 Task: Search one way flight ticket for 5 adults, 2 children, 1 infant in seat and 2 infants on lap in economy from Riverton: Central Wyoming Regional Airport (was Riverton Regional) to Raleigh: Raleigh-durham International Airport on 8-5-2023. Choice of flights is Sun country airlines. Number of bags: 2 carry on bags. Price is upto 92000. Outbound departure time preference is 19:00.
Action: Mouse moved to (308, 264)
Screenshot: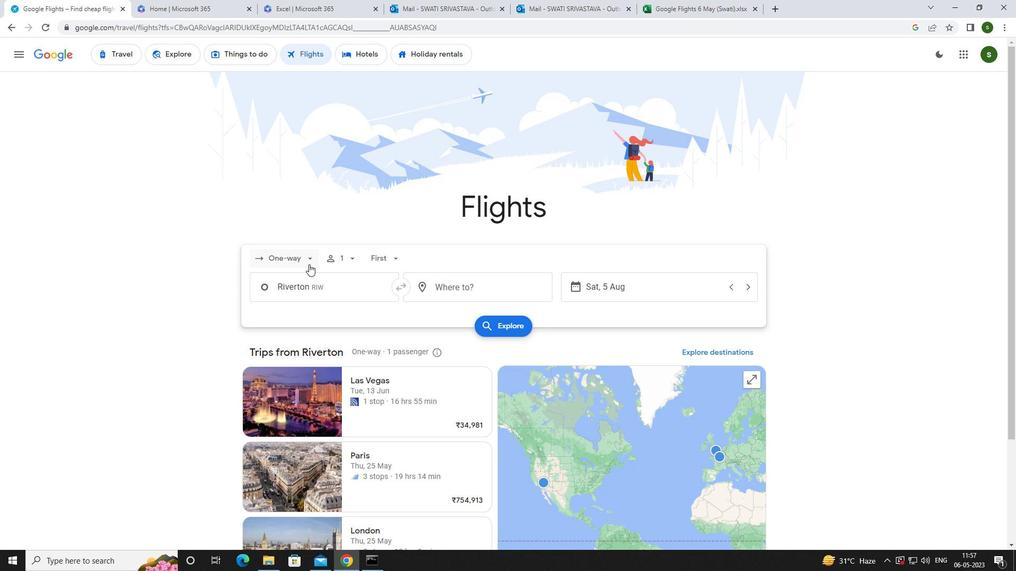 
Action: Mouse pressed left at (308, 264)
Screenshot: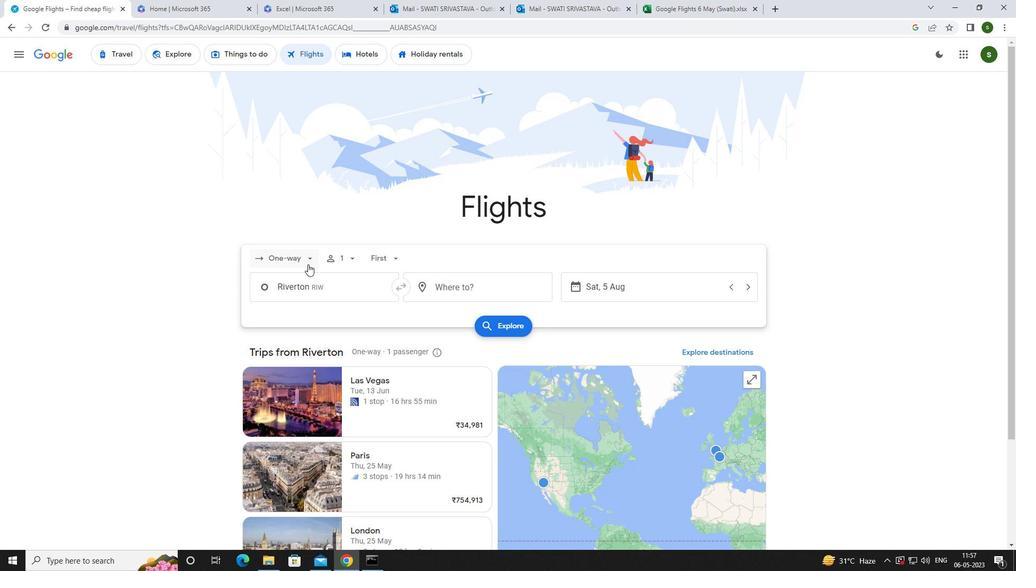 
Action: Mouse moved to (306, 303)
Screenshot: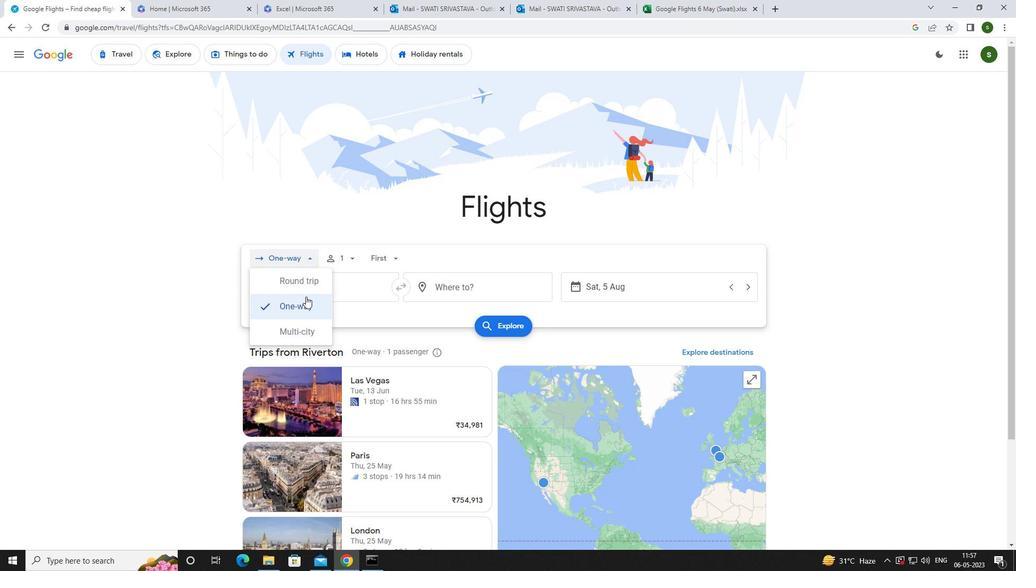 
Action: Mouse pressed left at (306, 303)
Screenshot: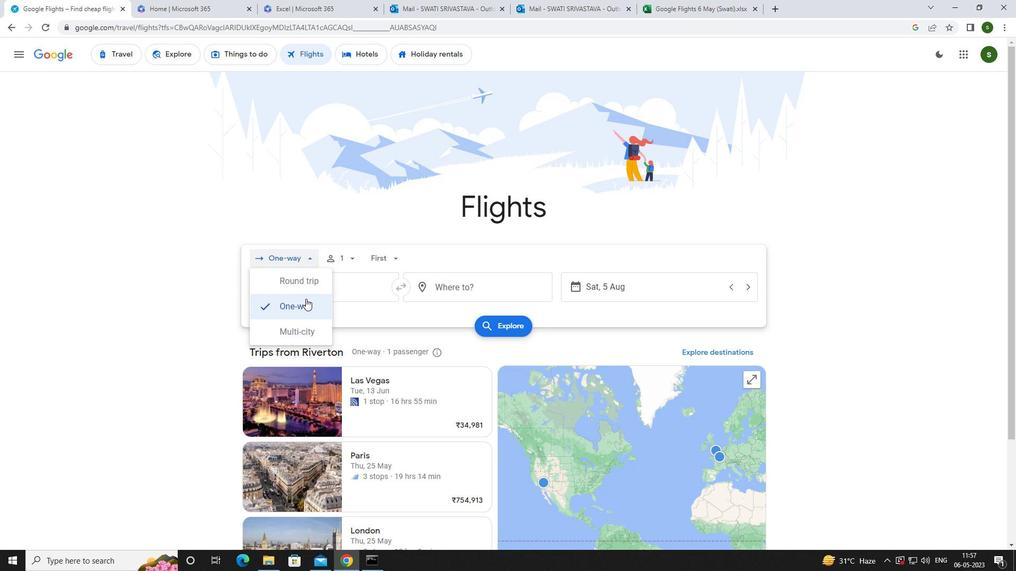 
Action: Mouse moved to (347, 265)
Screenshot: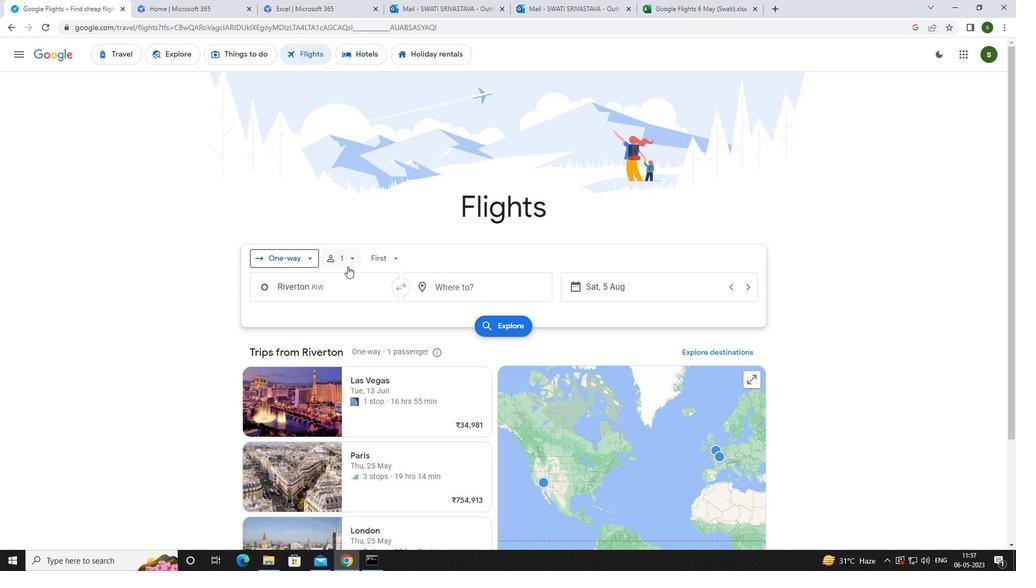 
Action: Mouse pressed left at (347, 265)
Screenshot: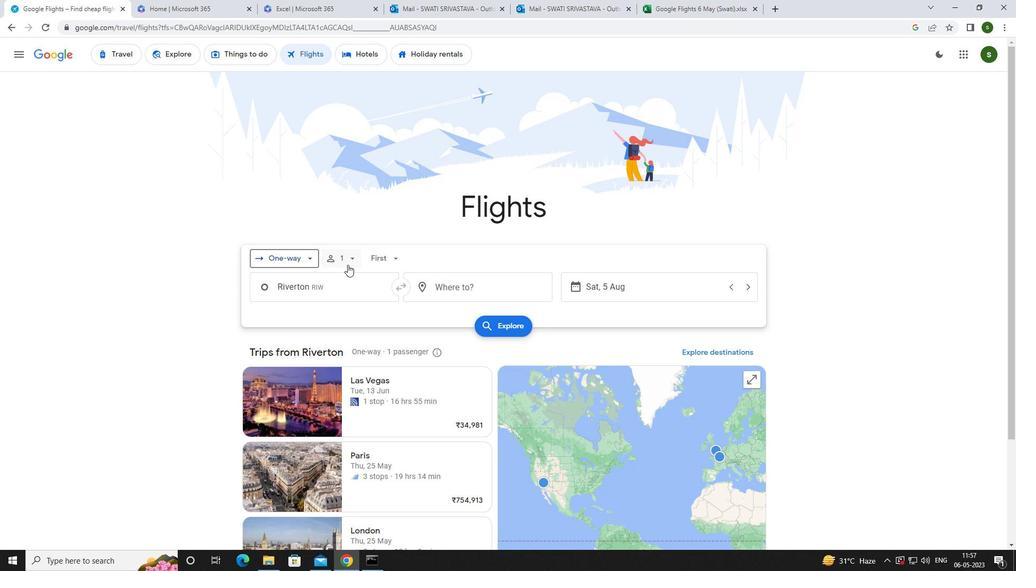 
Action: Mouse moved to (436, 286)
Screenshot: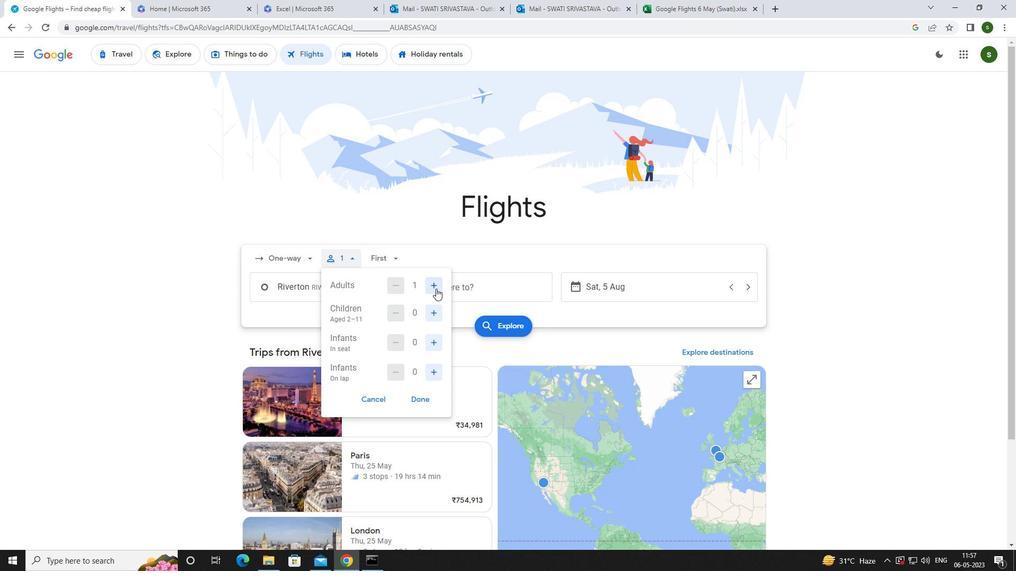 
Action: Mouse pressed left at (436, 286)
Screenshot: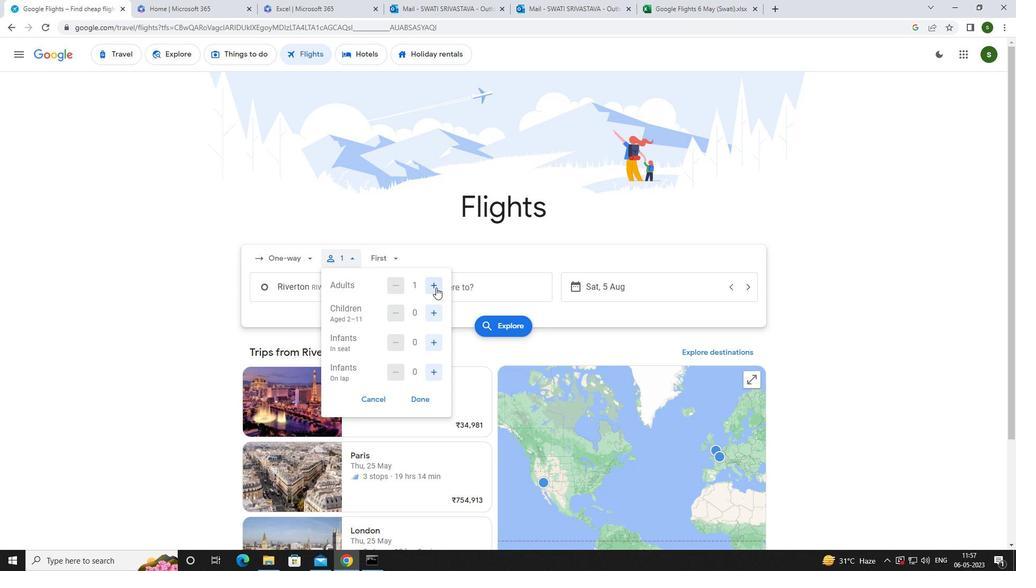
Action: Mouse pressed left at (436, 286)
Screenshot: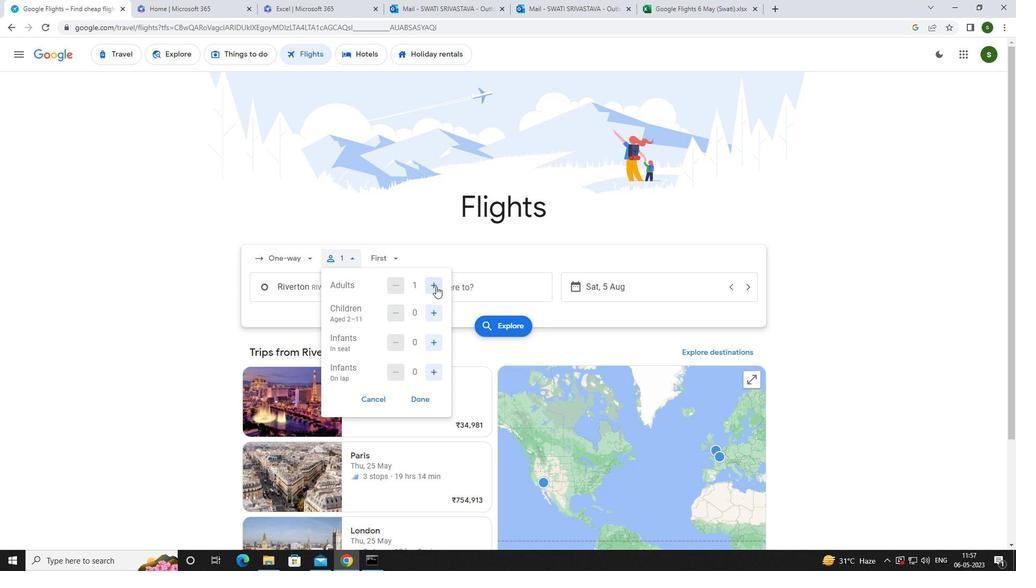
Action: Mouse pressed left at (436, 286)
Screenshot: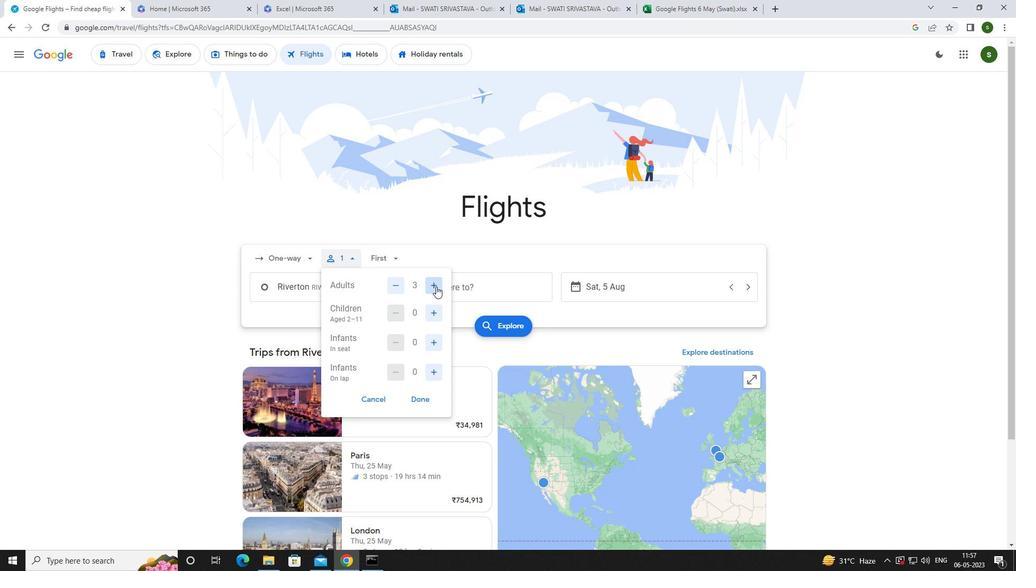 
Action: Mouse pressed left at (436, 286)
Screenshot: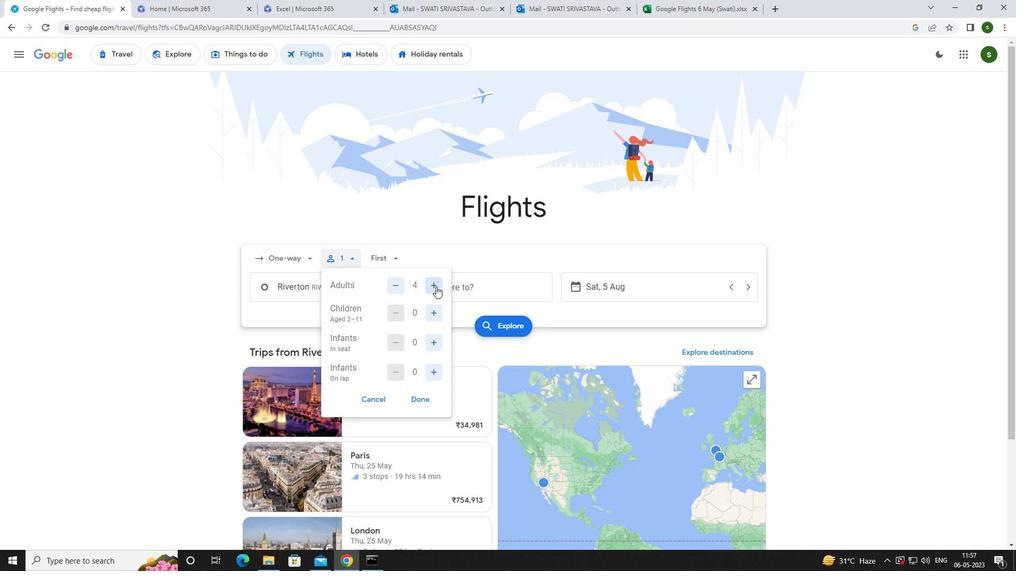 
Action: Mouse moved to (436, 309)
Screenshot: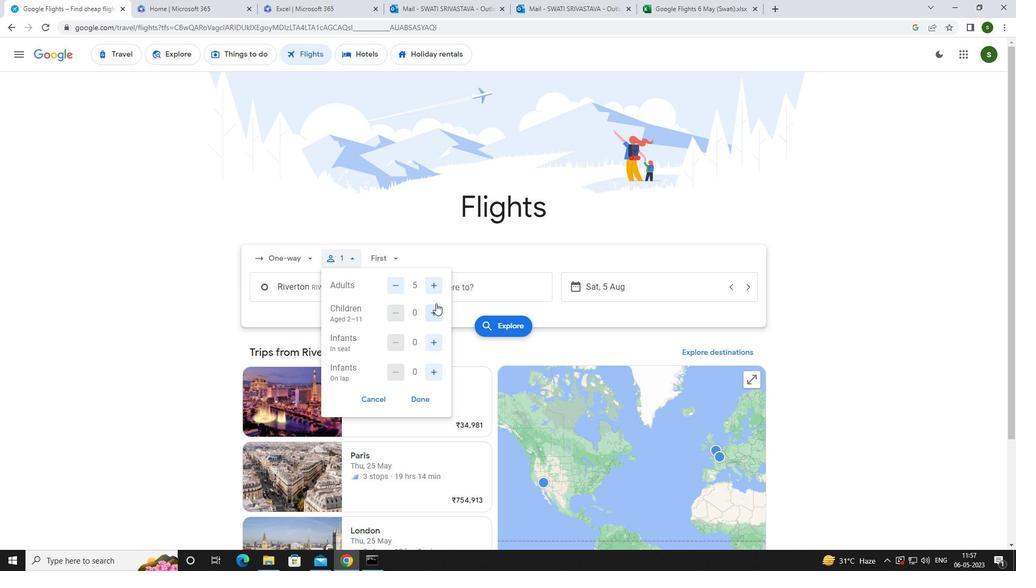 
Action: Mouse pressed left at (436, 309)
Screenshot: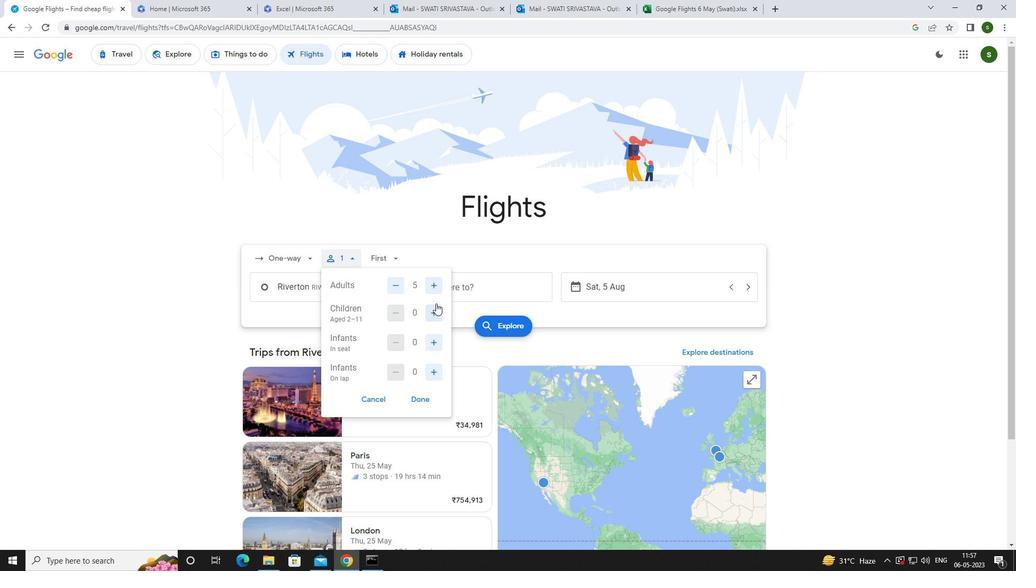
Action: Mouse pressed left at (436, 309)
Screenshot: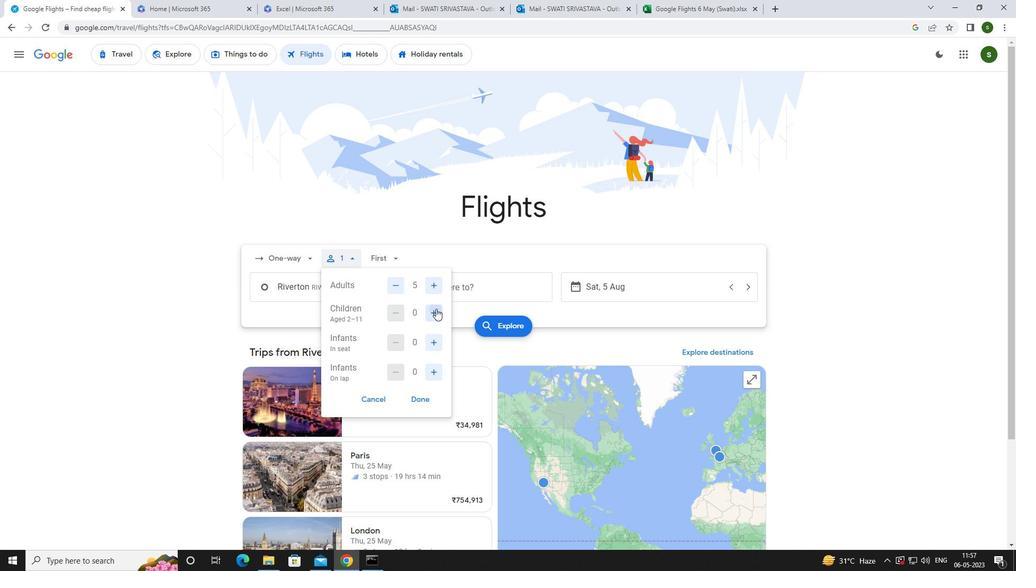 
Action: Mouse moved to (436, 341)
Screenshot: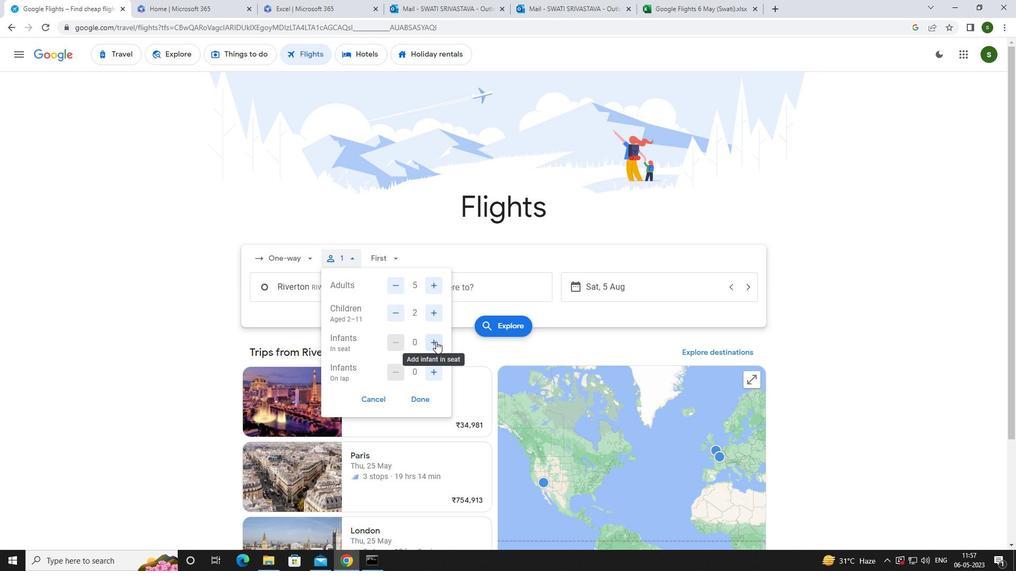 
Action: Mouse pressed left at (436, 341)
Screenshot: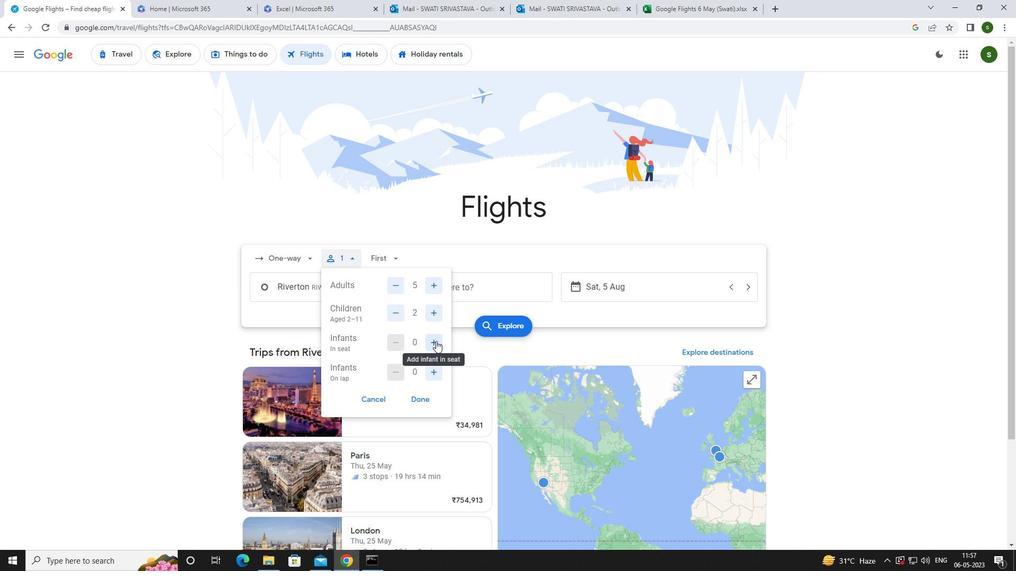 
Action: Mouse moved to (437, 368)
Screenshot: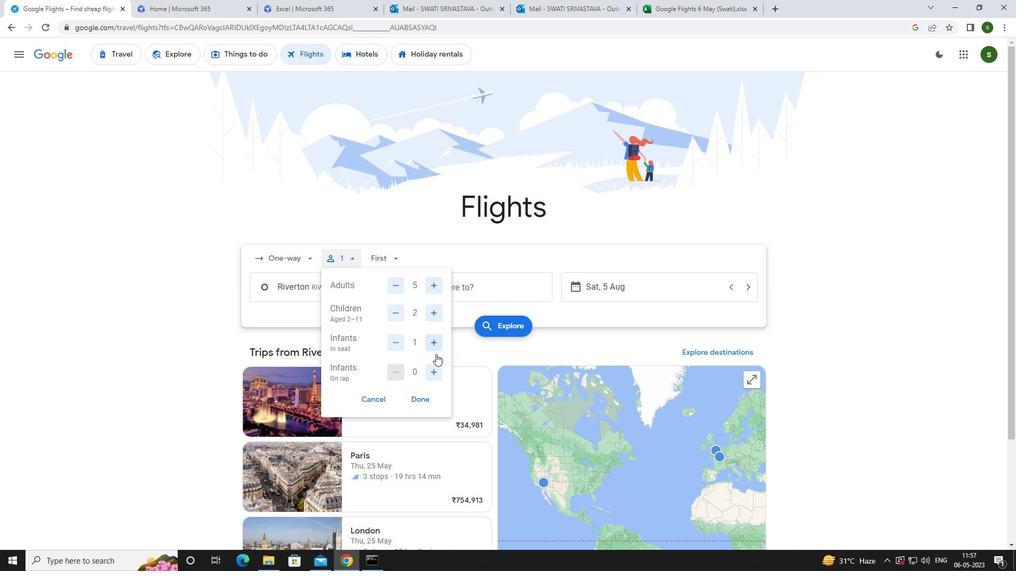 
Action: Mouse pressed left at (437, 368)
Screenshot: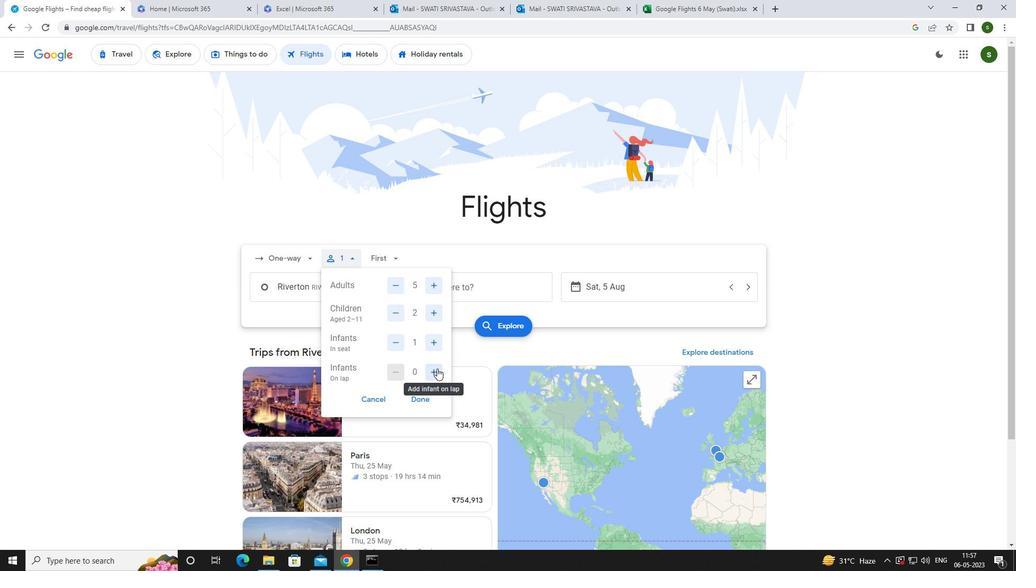 
Action: Mouse pressed left at (437, 368)
Screenshot: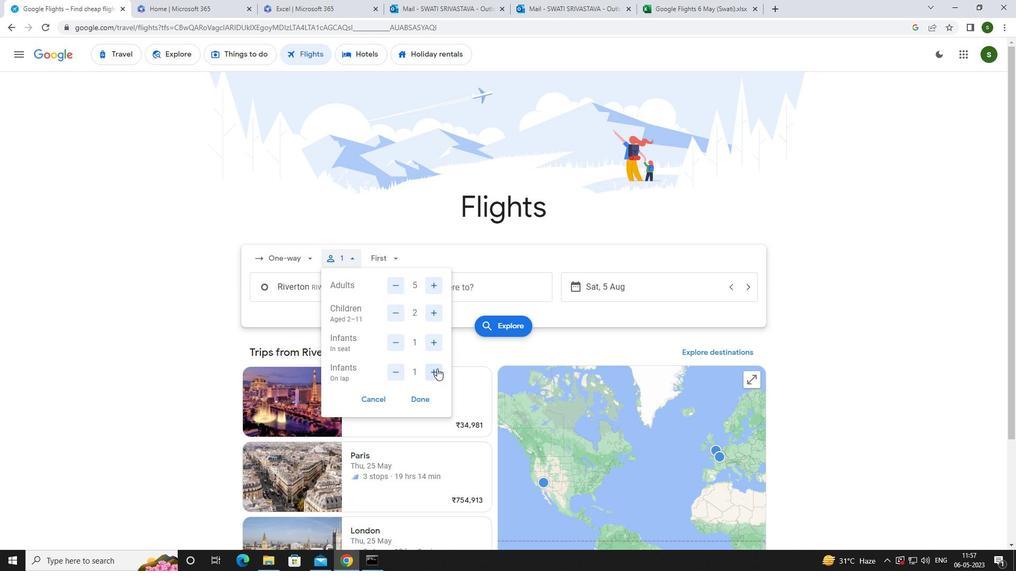 
Action: Mouse moved to (394, 369)
Screenshot: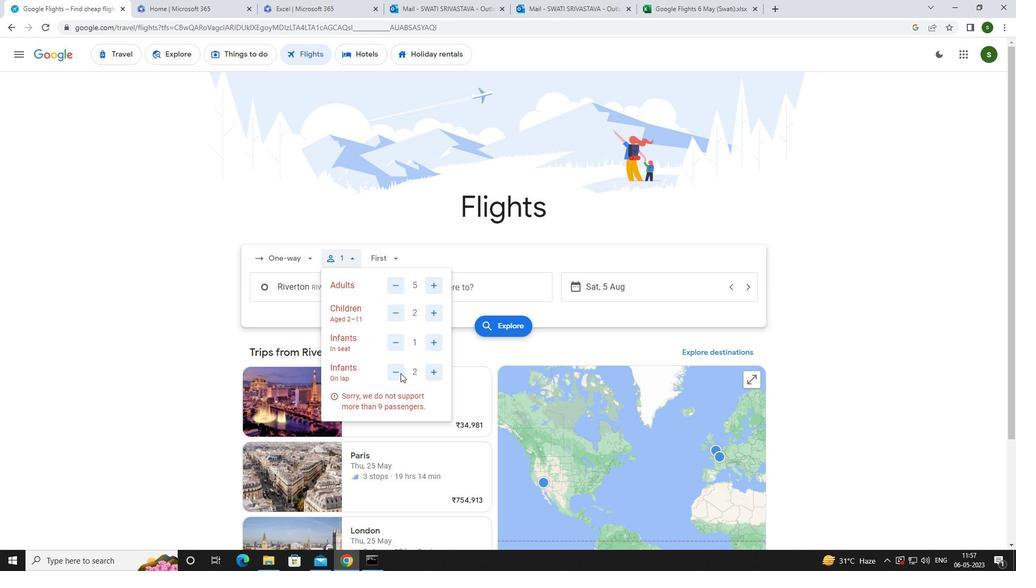 
Action: Mouse pressed left at (394, 369)
Screenshot: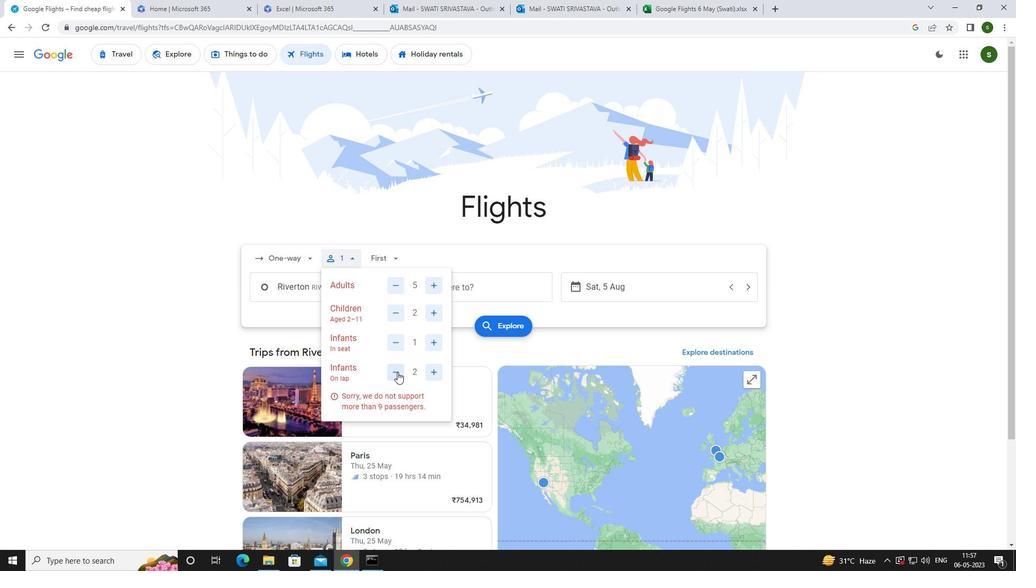 
Action: Mouse moved to (399, 256)
Screenshot: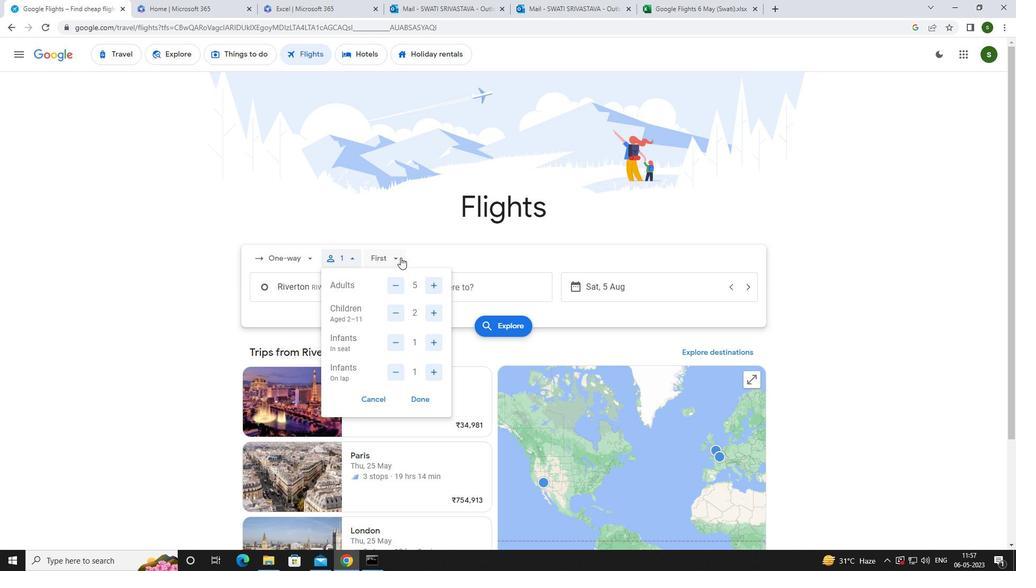 
Action: Mouse pressed left at (399, 256)
Screenshot: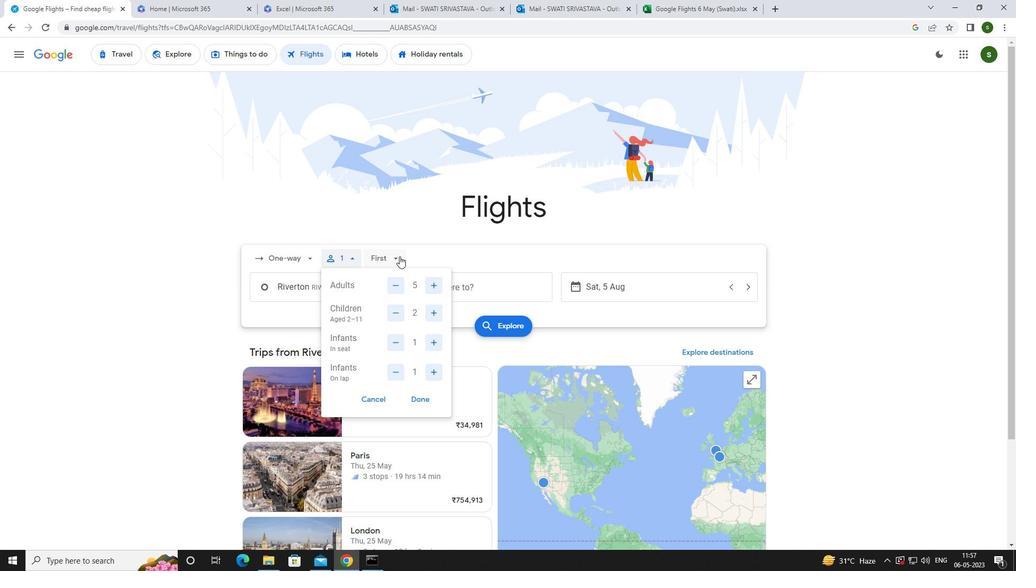 
Action: Mouse moved to (421, 280)
Screenshot: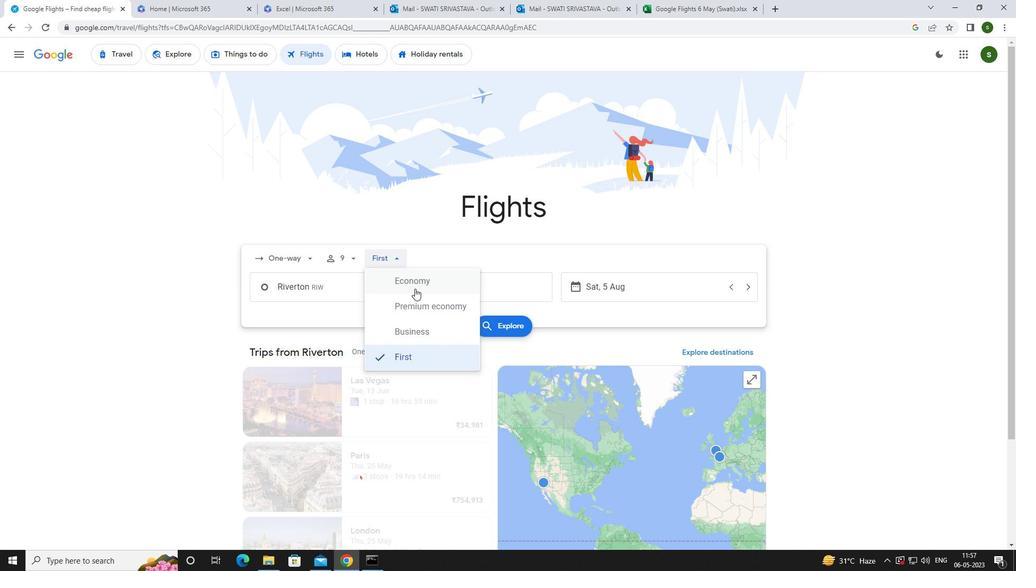 
Action: Mouse pressed left at (421, 280)
Screenshot: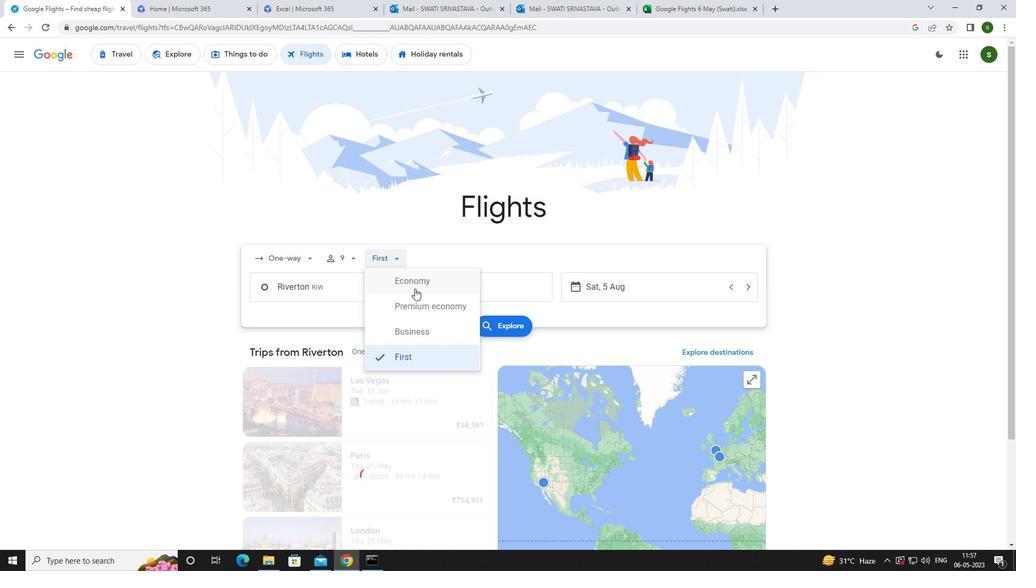 
Action: Mouse moved to (373, 287)
Screenshot: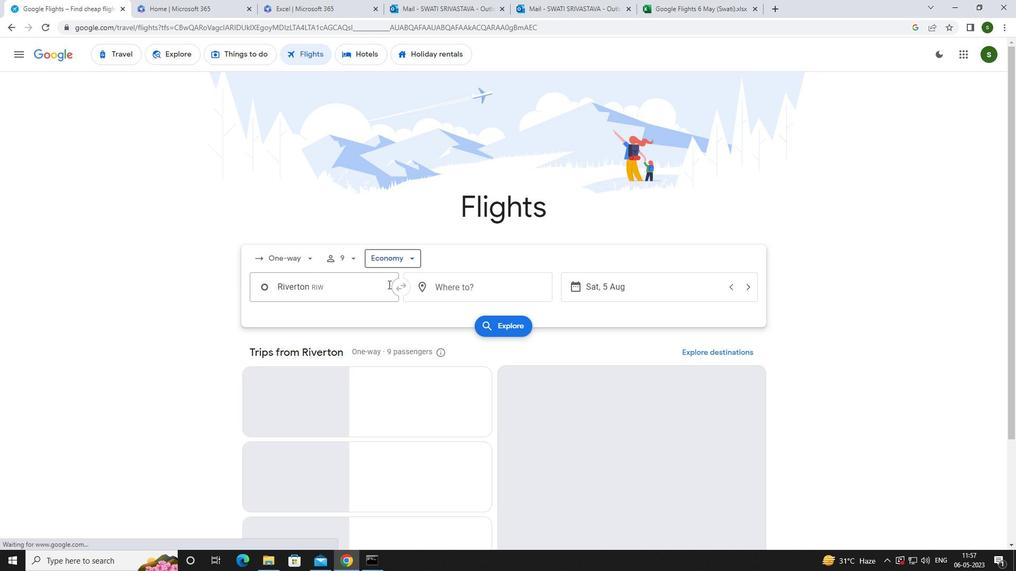 
Action: Mouse pressed left at (373, 287)
Screenshot: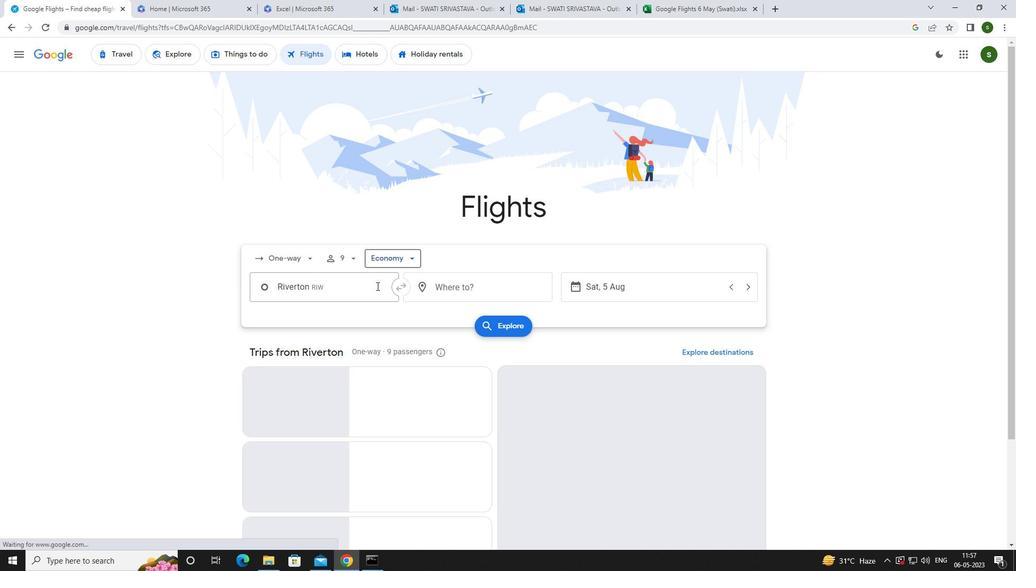 
Action: Key pressed <Key.caps_lock>r<Key.caps_lock>iverto
Screenshot: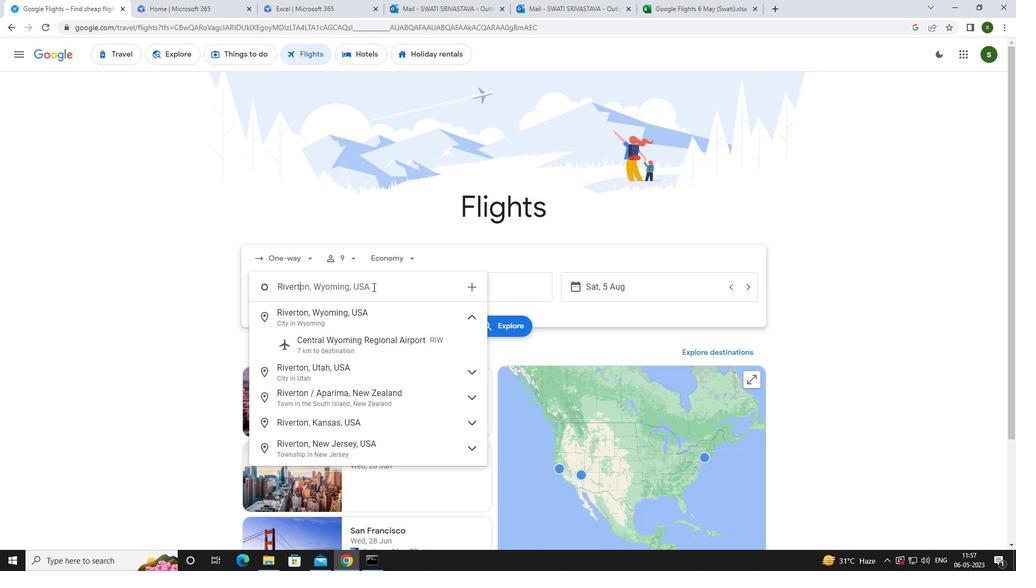 
Action: Mouse moved to (369, 351)
Screenshot: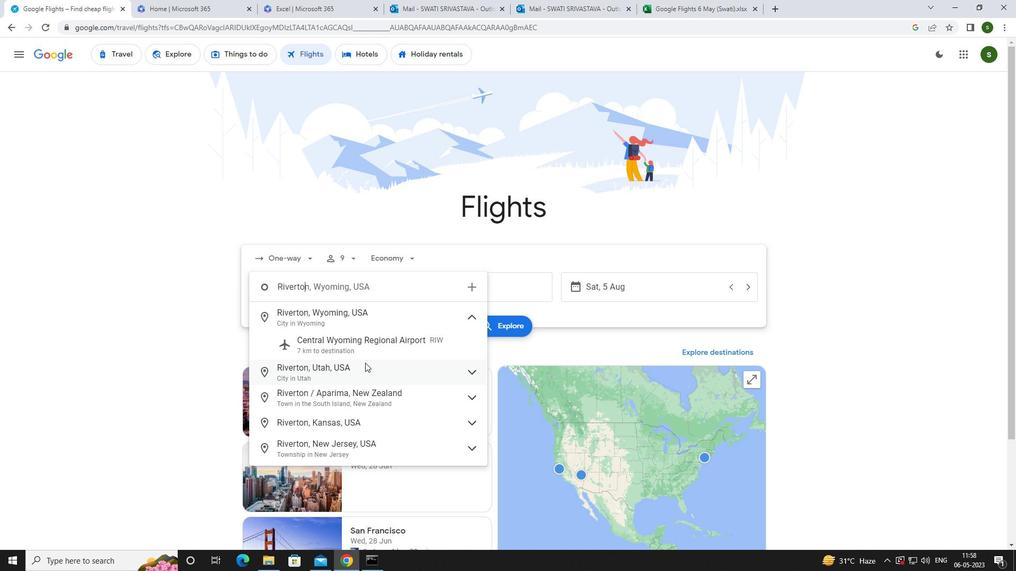 
Action: Mouse pressed left at (369, 351)
Screenshot: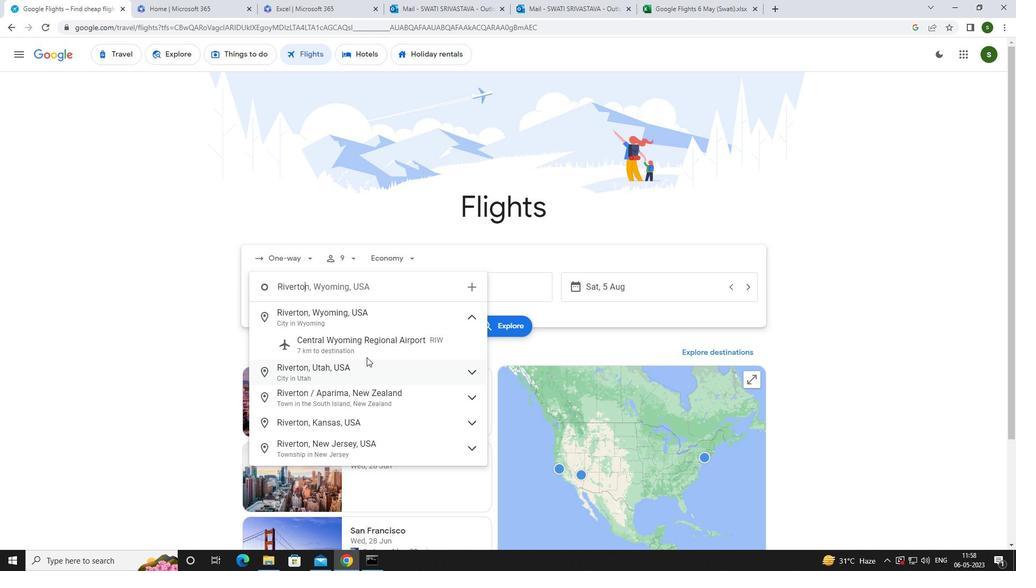 
Action: Mouse moved to (494, 288)
Screenshot: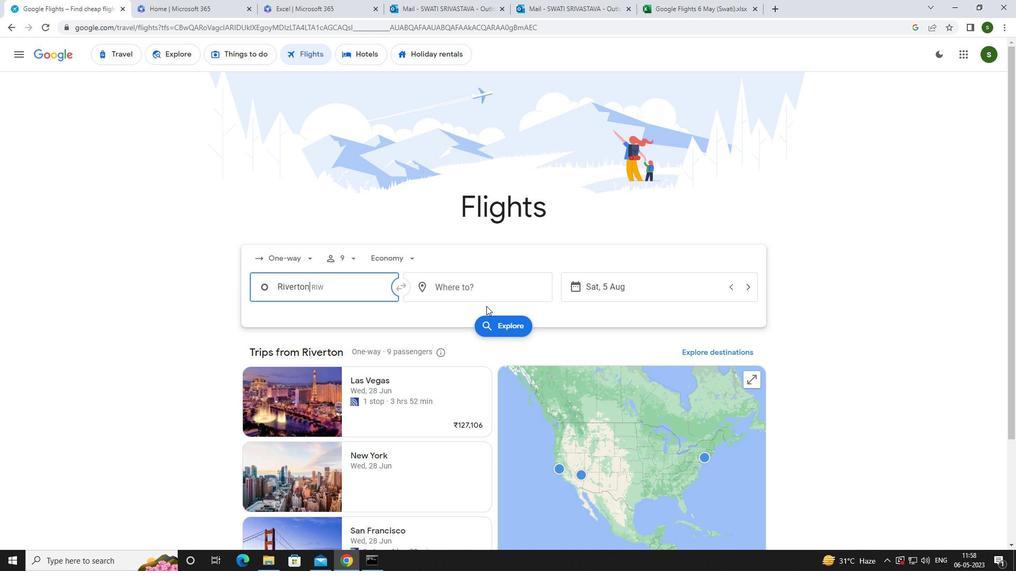 
Action: Mouse pressed left at (494, 288)
Screenshot: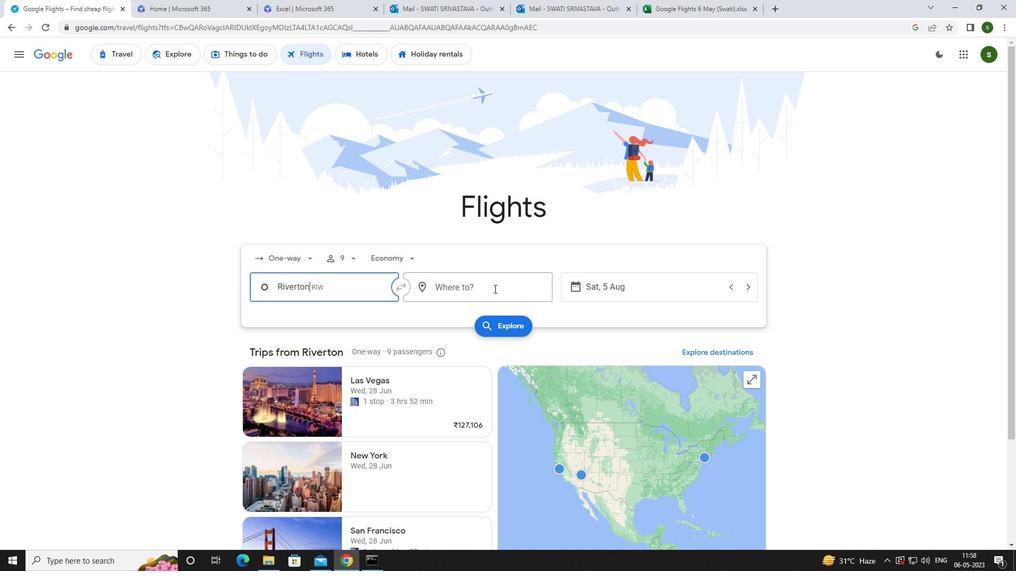 
Action: Key pressed <Key.caps_lock>raleig
Screenshot: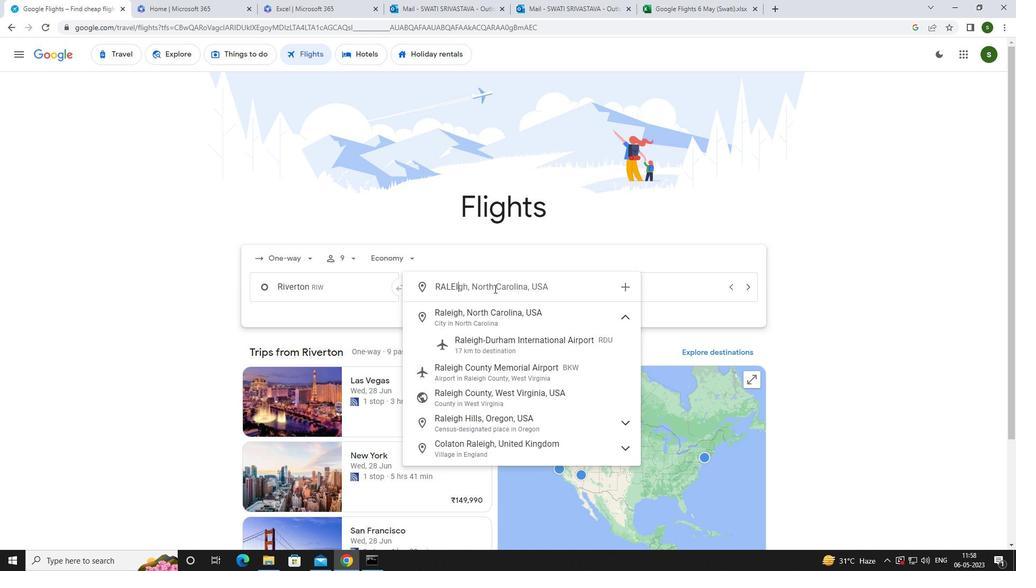 
Action: Mouse moved to (507, 343)
Screenshot: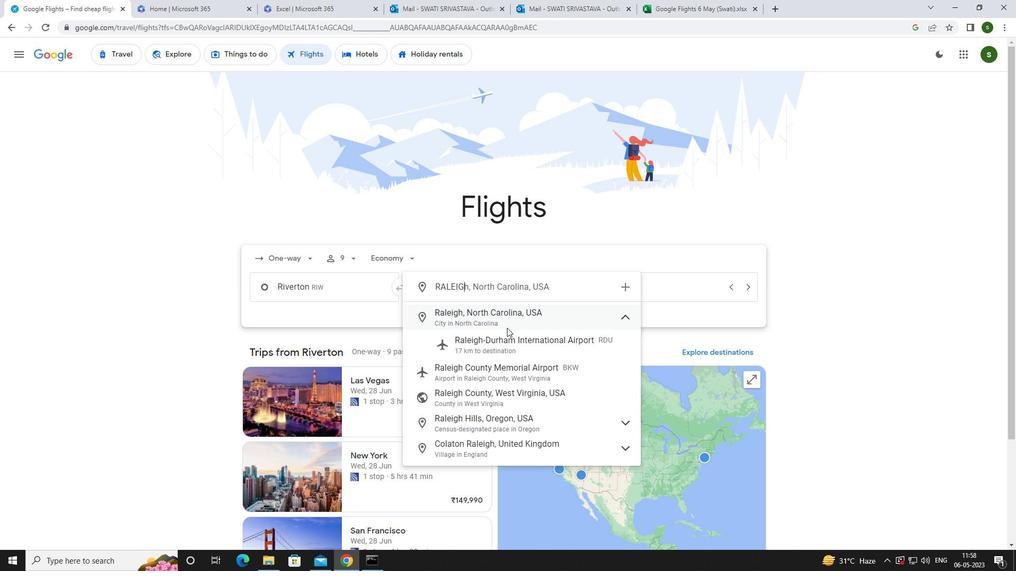 
Action: Mouse pressed left at (507, 343)
Screenshot: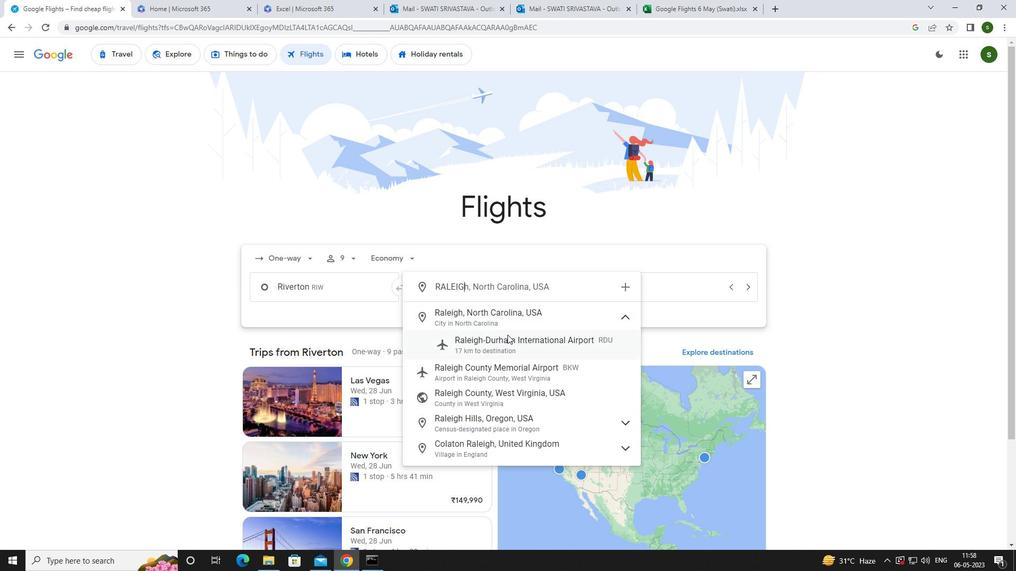 
Action: Mouse moved to (625, 290)
Screenshot: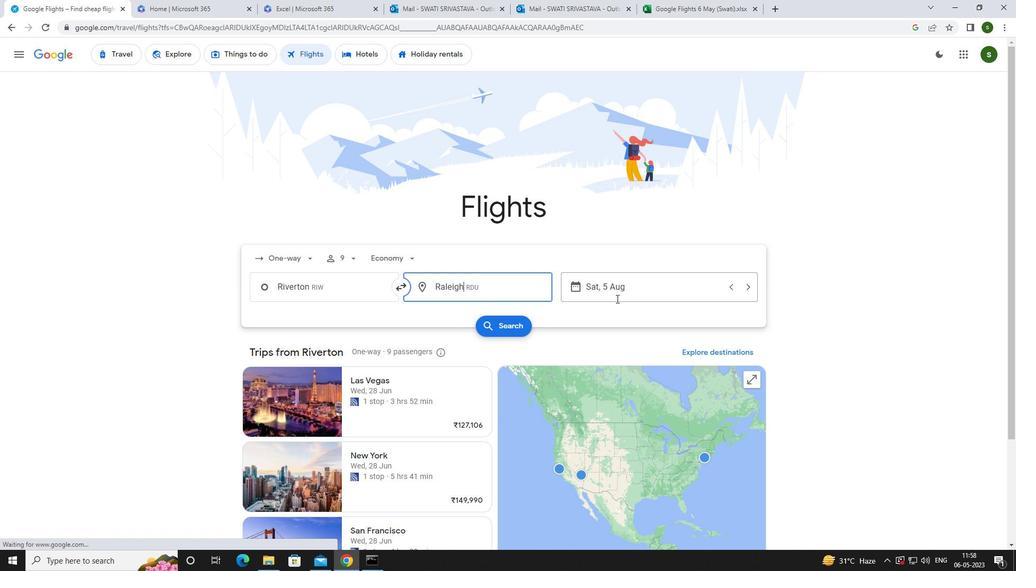 
Action: Mouse pressed left at (625, 290)
Screenshot: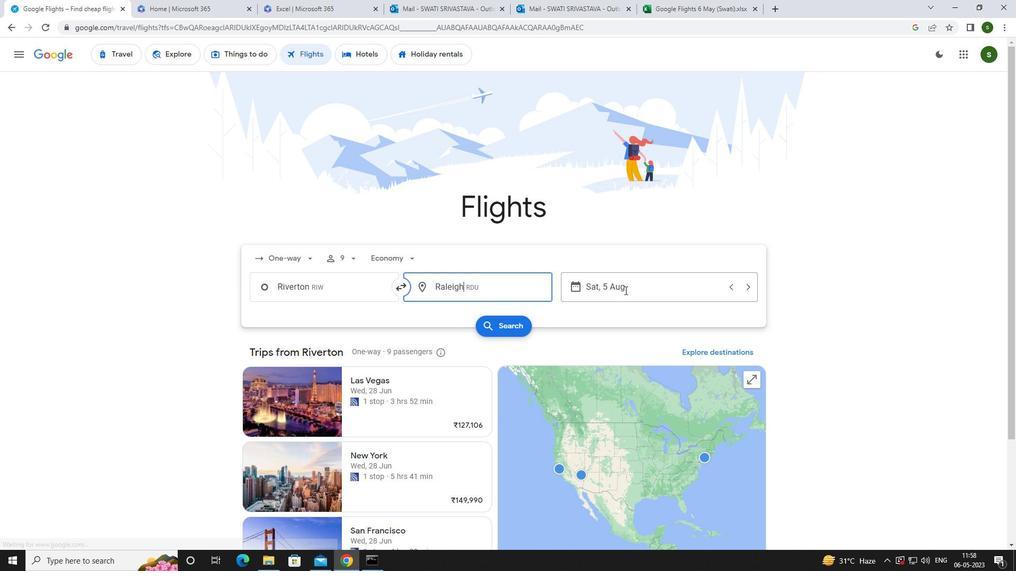 
Action: Mouse moved to (537, 359)
Screenshot: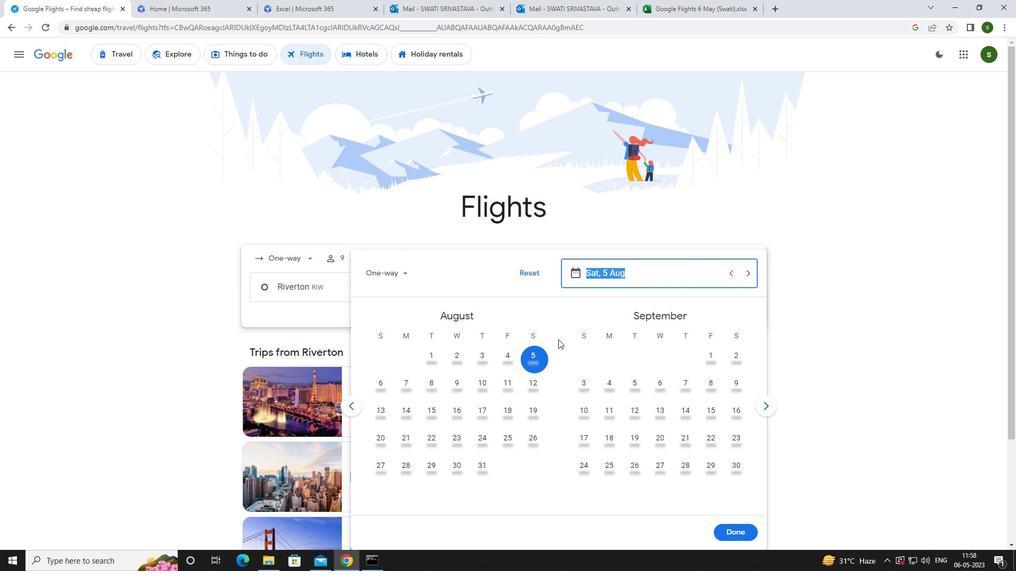 
Action: Mouse pressed left at (537, 359)
Screenshot: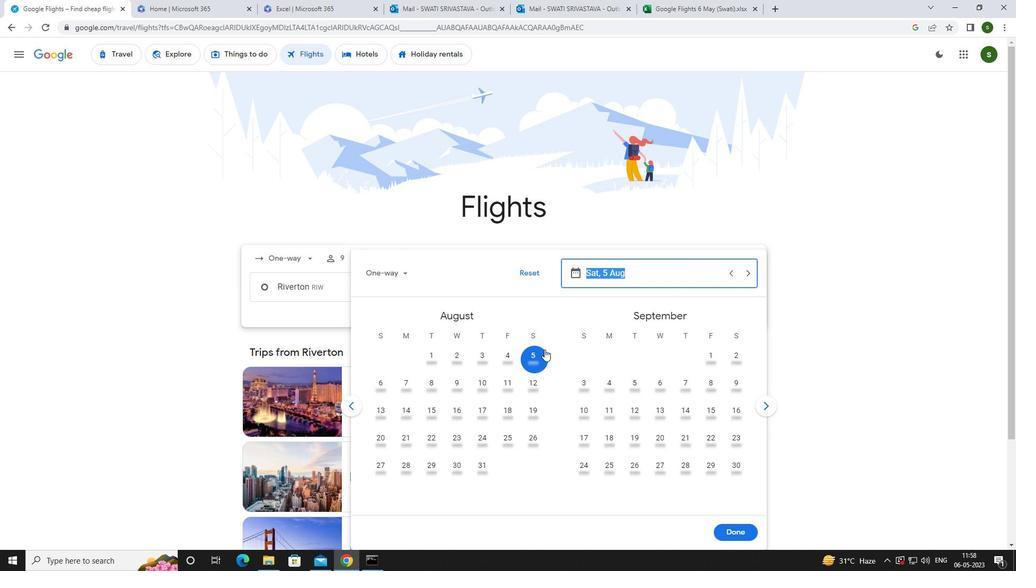 
Action: Mouse moved to (739, 531)
Screenshot: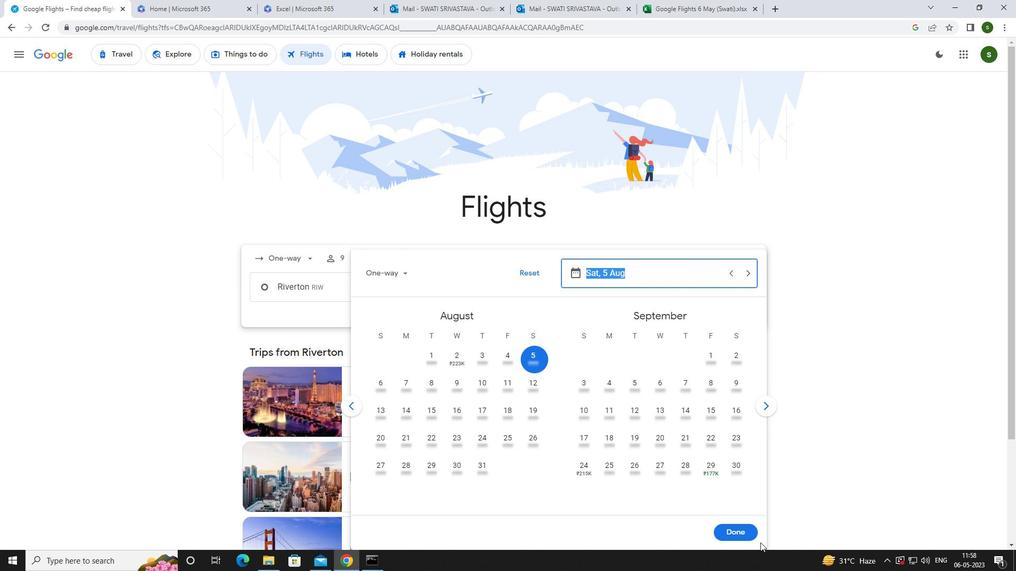 
Action: Mouse pressed left at (739, 531)
Screenshot: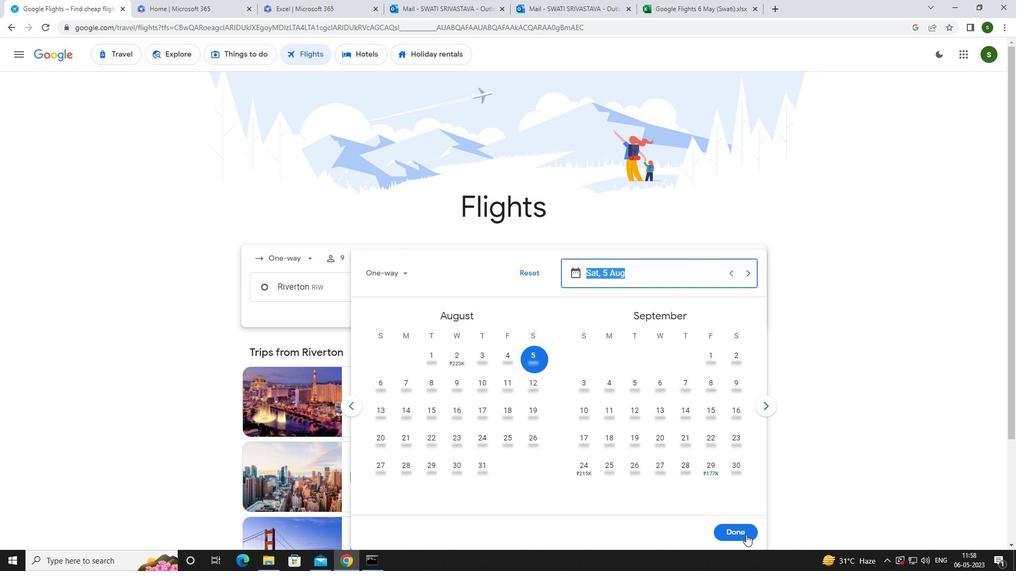 
Action: Mouse moved to (517, 327)
Screenshot: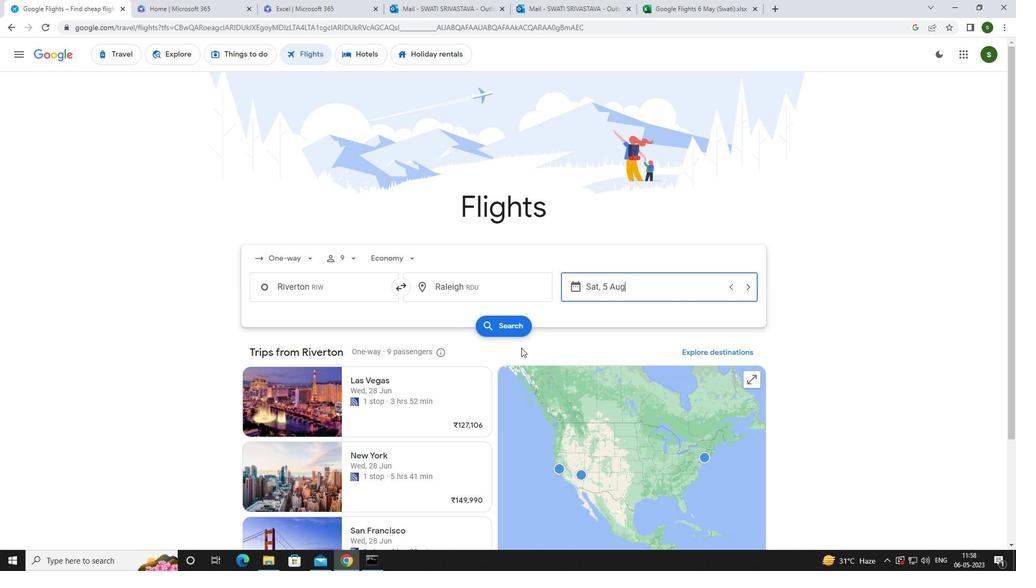 
Action: Mouse pressed left at (517, 327)
Screenshot: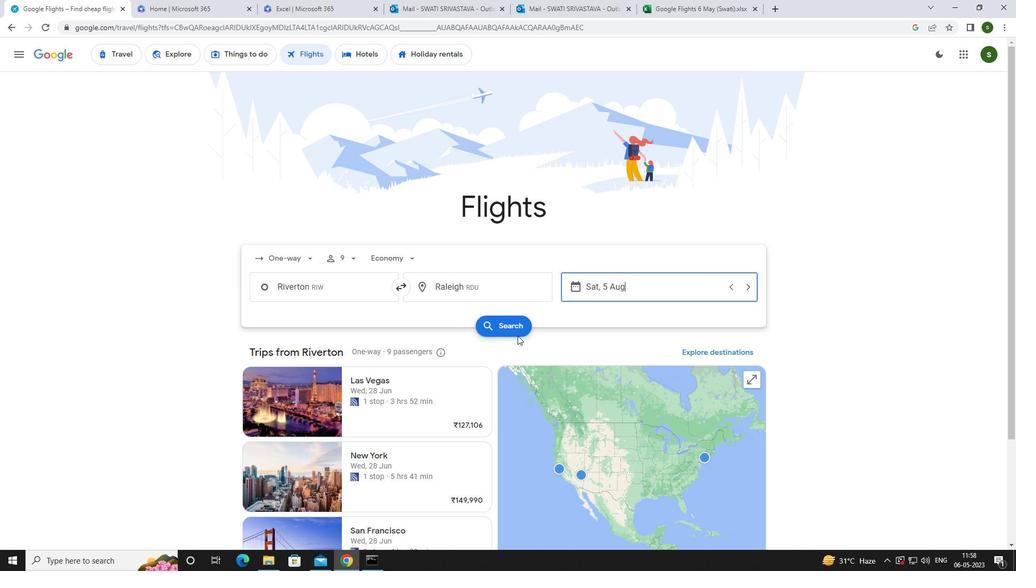 
Action: Mouse moved to (271, 155)
Screenshot: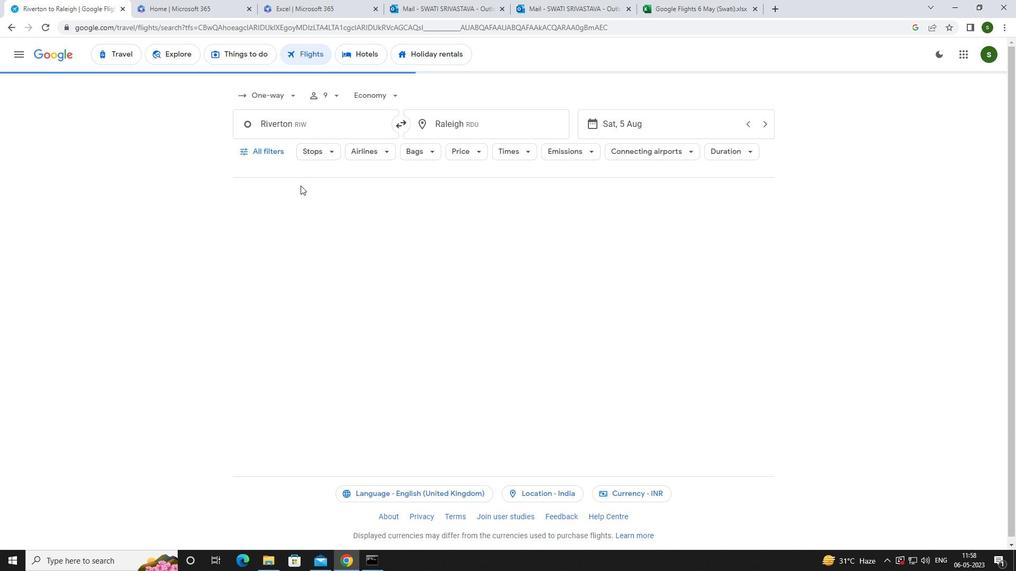 
Action: Mouse pressed left at (271, 155)
Screenshot: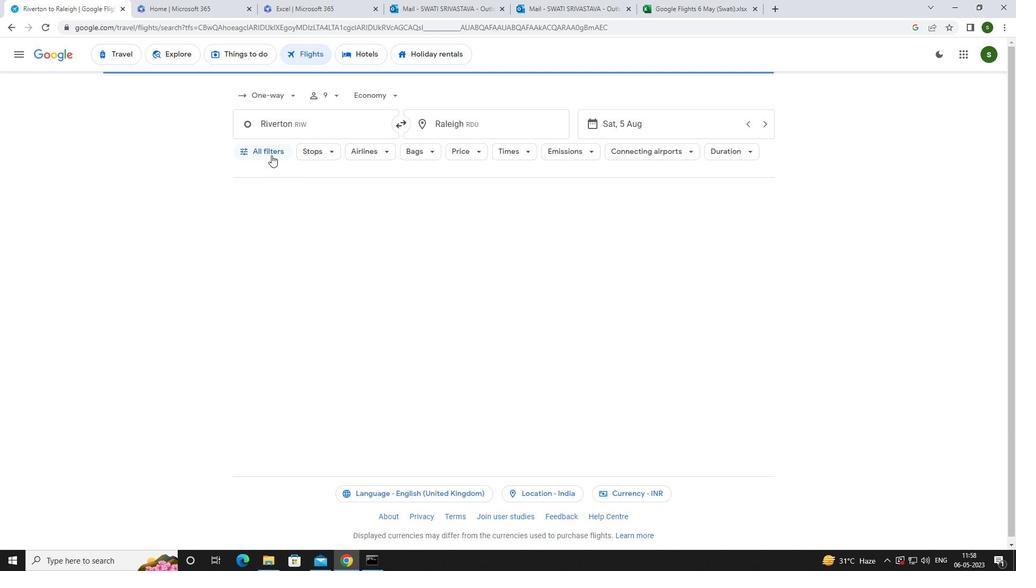 
Action: Mouse moved to (396, 377)
Screenshot: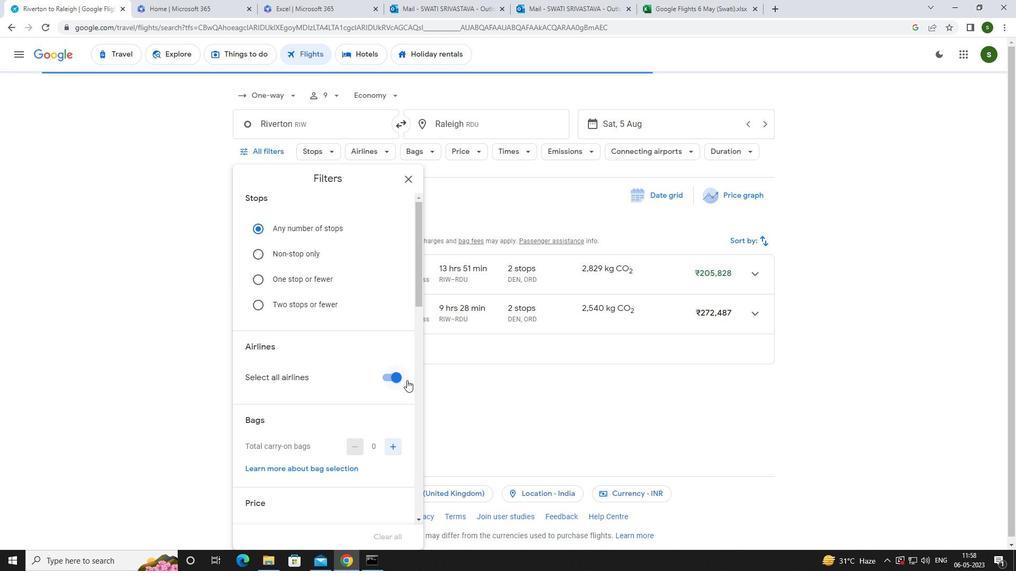 
Action: Mouse pressed left at (396, 377)
Screenshot: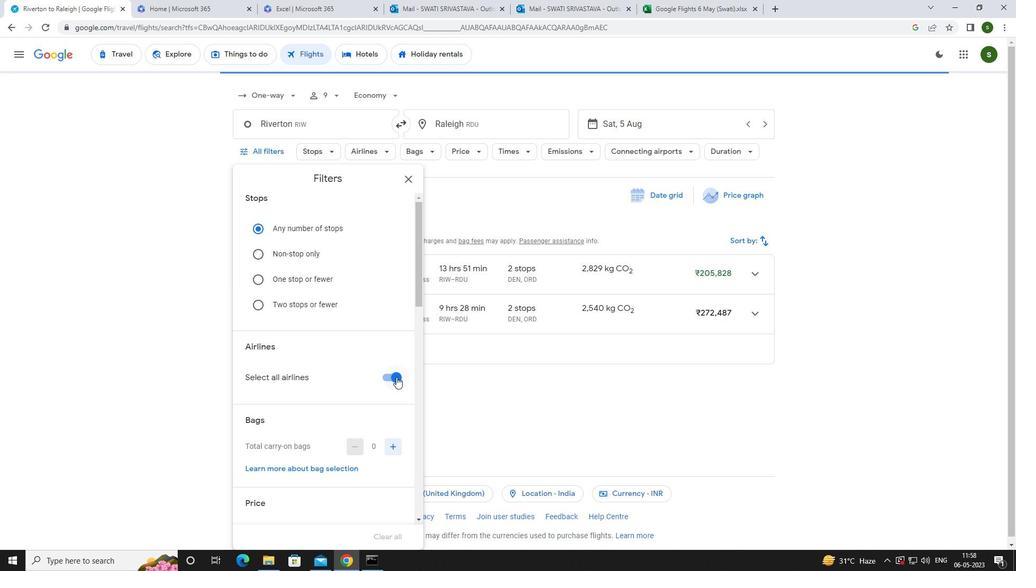 
Action: Mouse moved to (391, 372)
Screenshot: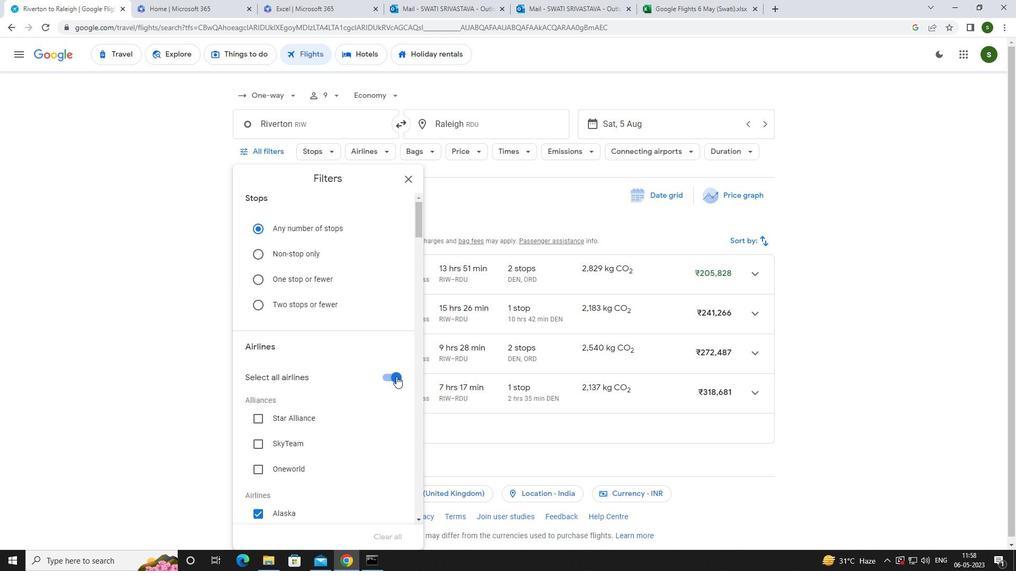 
Action: Mouse pressed left at (391, 372)
Screenshot: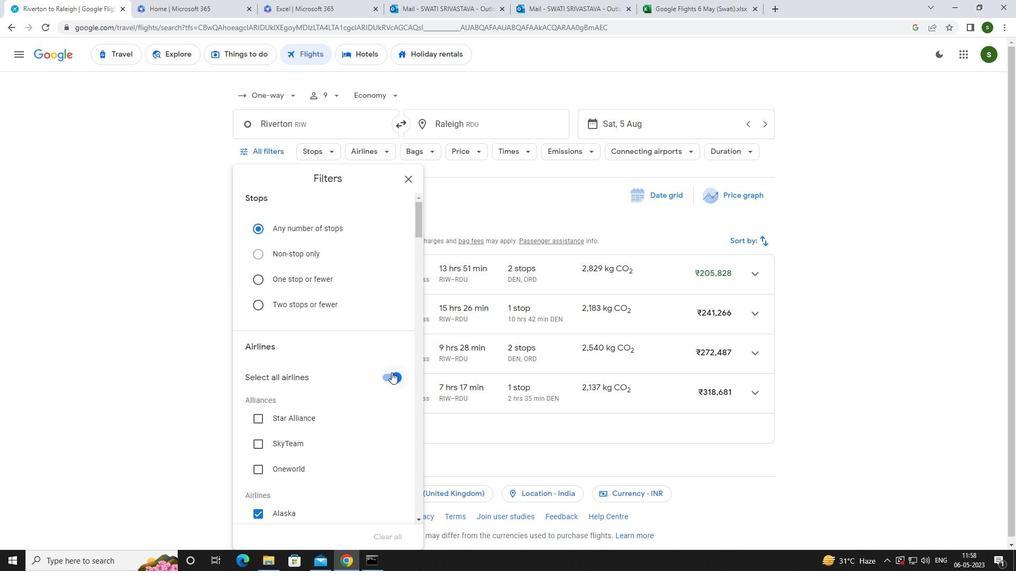 
Action: Mouse scrolled (391, 372) with delta (0, 0)
Screenshot: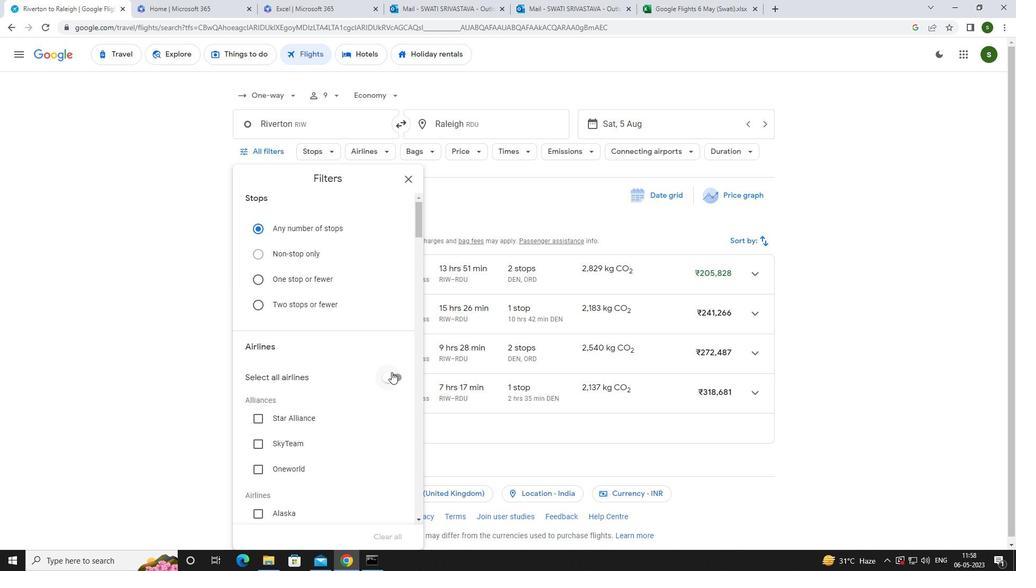 
Action: Mouse scrolled (391, 372) with delta (0, 0)
Screenshot: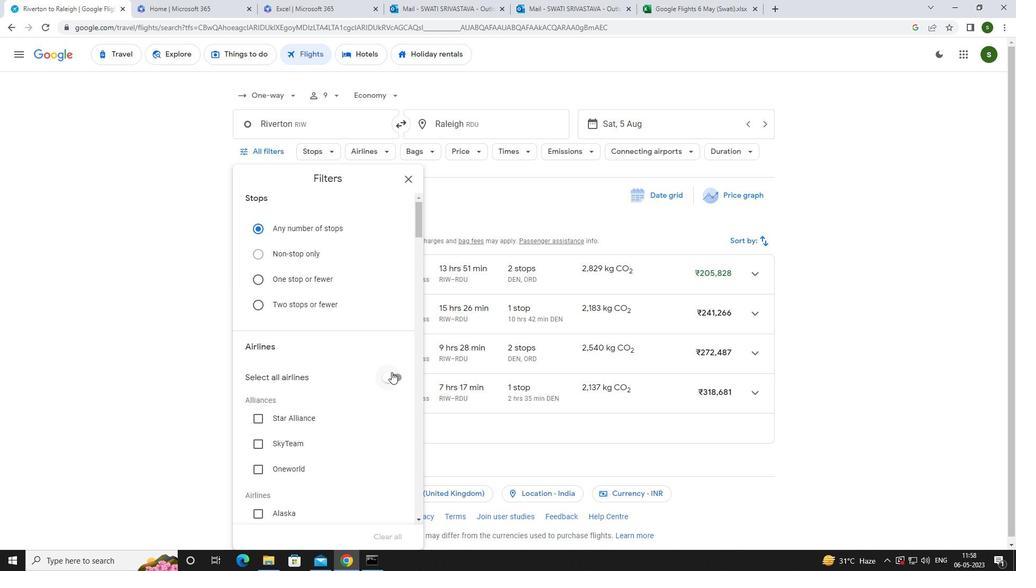 
Action: Mouse scrolled (391, 372) with delta (0, 0)
Screenshot: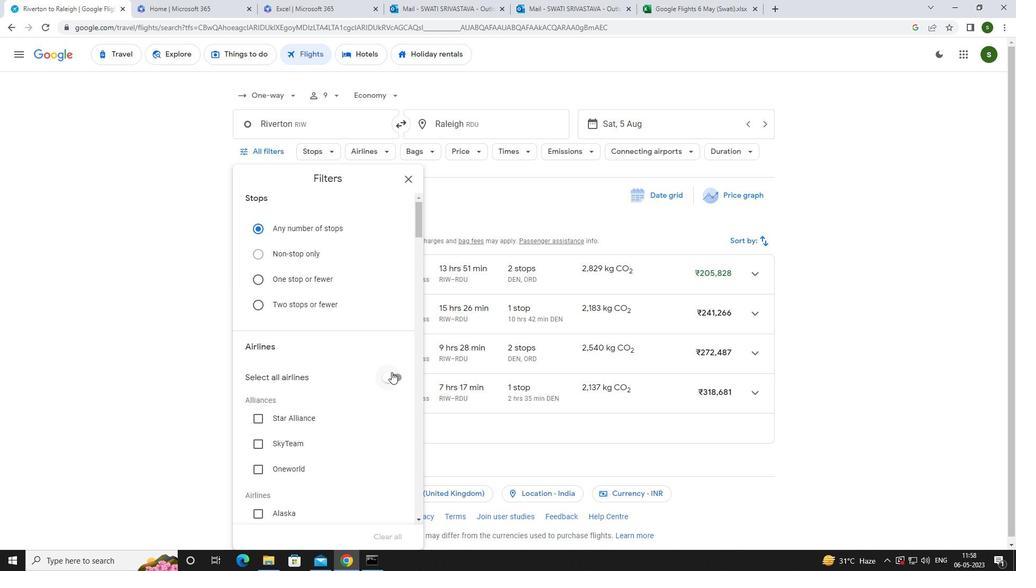 
Action: Mouse scrolled (391, 372) with delta (0, 0)
Screenshot: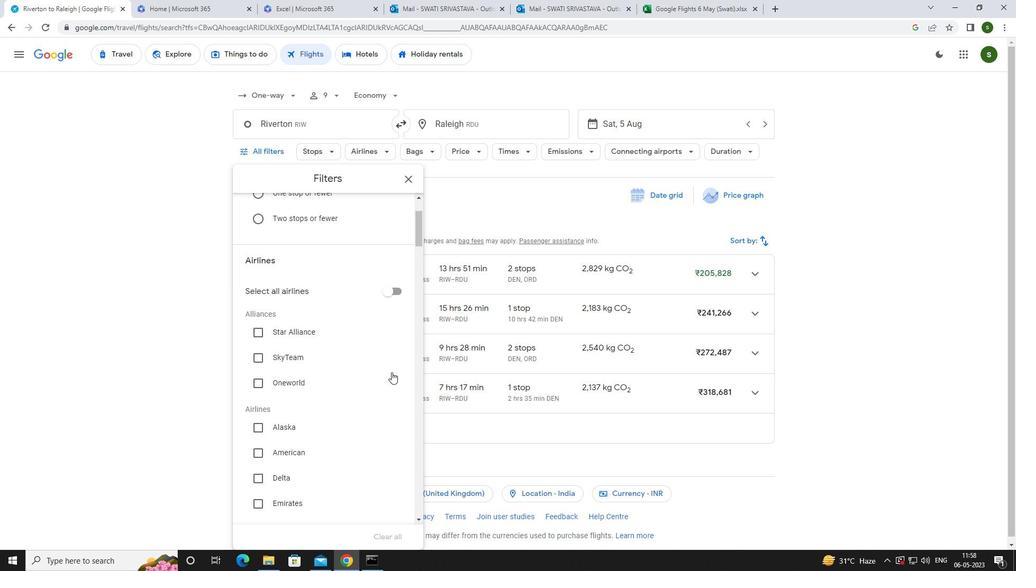 
Action: Mouse scrolled (391, 372) with delta (0, 0)
Screenshot: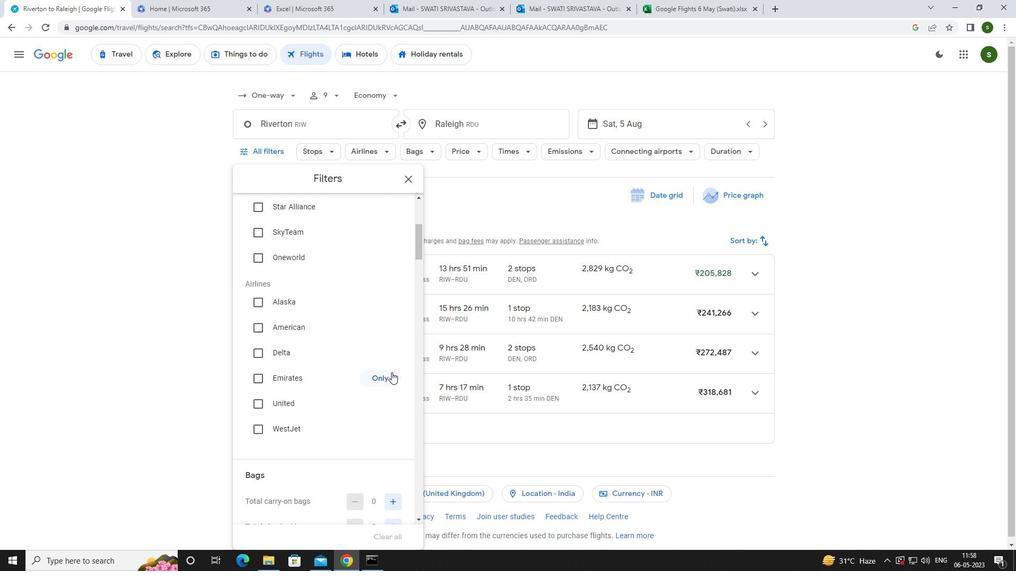 
Action: Mouse scrolled (391, 372) with delta (0, 0)
Screenshot: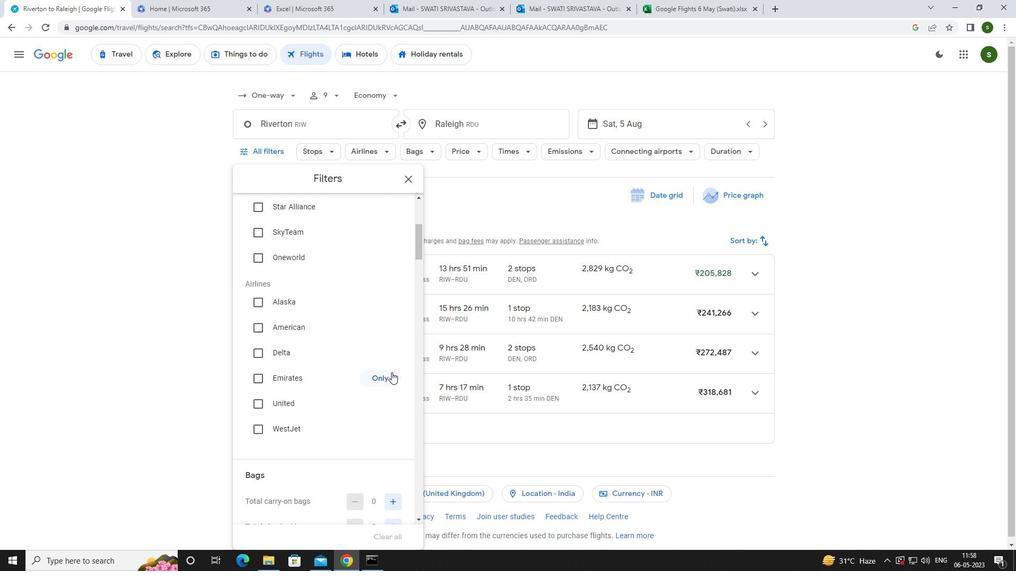 
Action: Mouse scrolled (391, 372) with delta (0, 0)
Screenshot: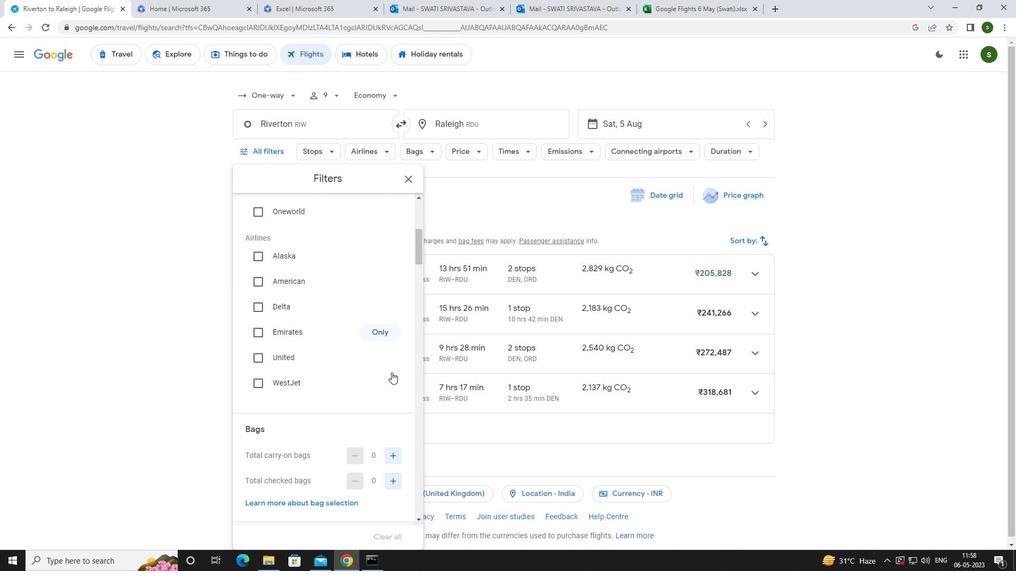 
Action: Mouse moved to (388, 342)
Screenshot: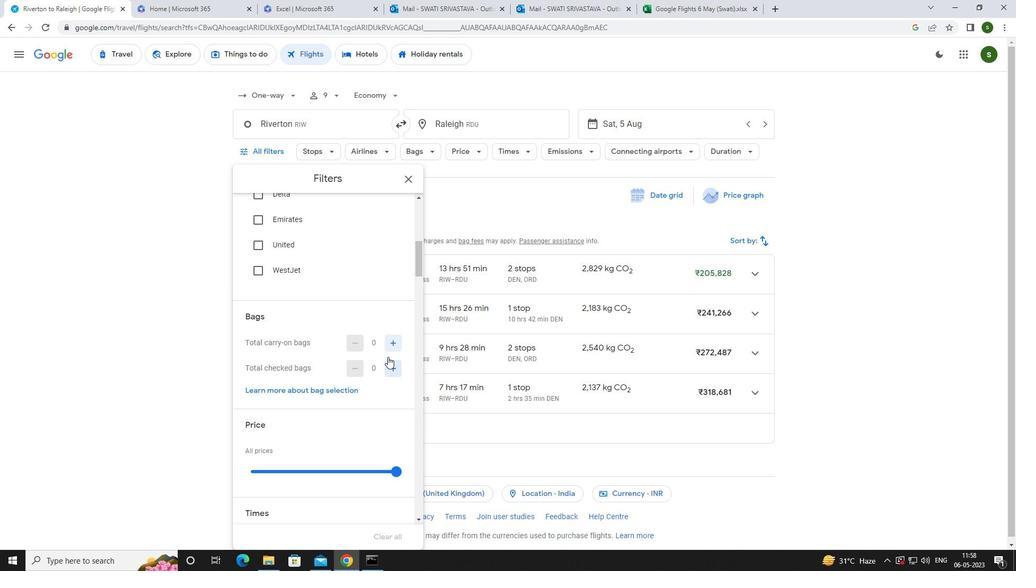
Action: Mouse pressed left at (388, 342)
Screenshot: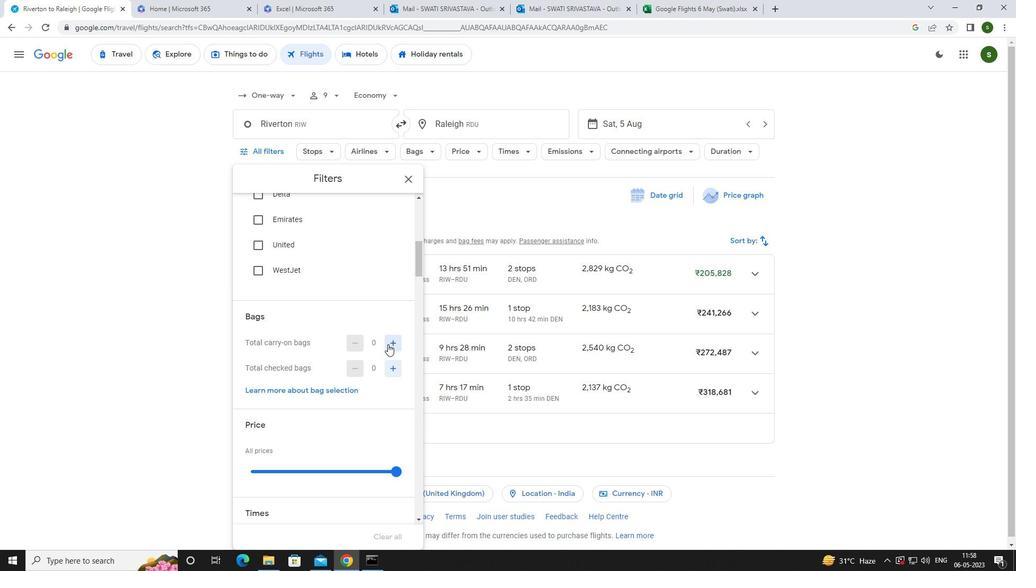 
Action: Mouse pressed left at (388, 342)
Screenshot: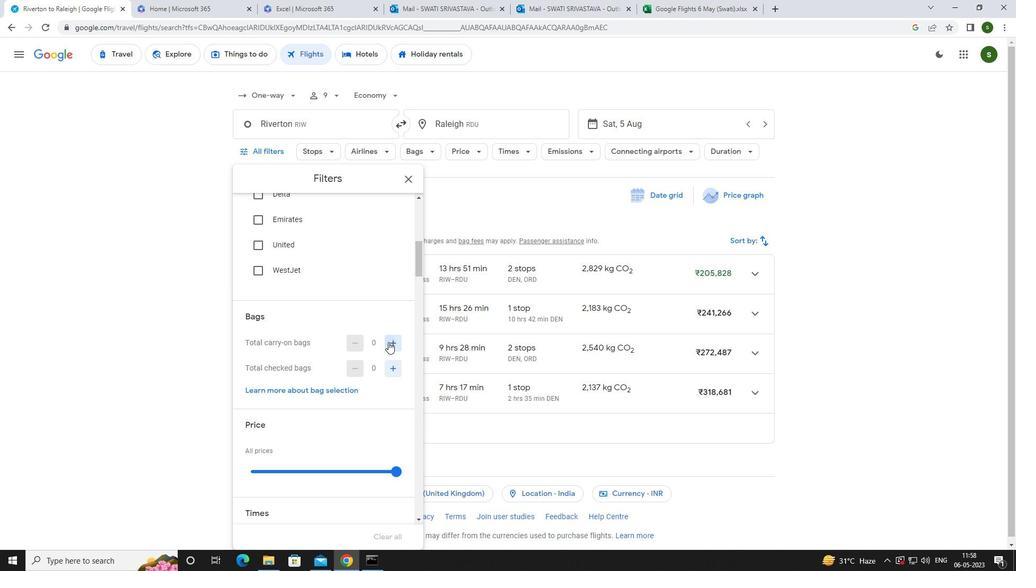 
Action: Mouse scrolled (388, 341) with delta (0, 0)
Screenshot: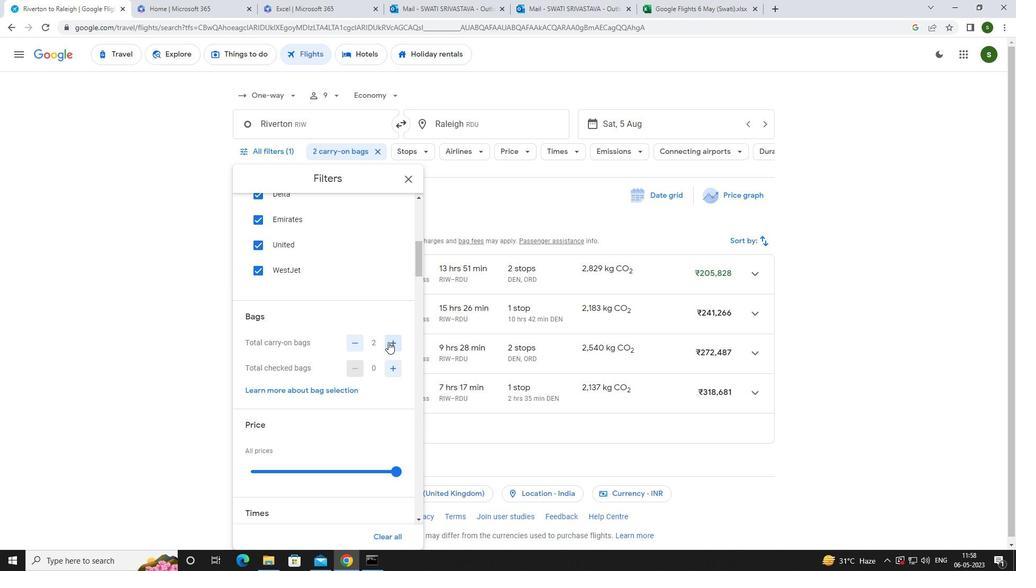 
Action: Mouse scrolled (388, 341) with delta (0, 0)
Screenshot: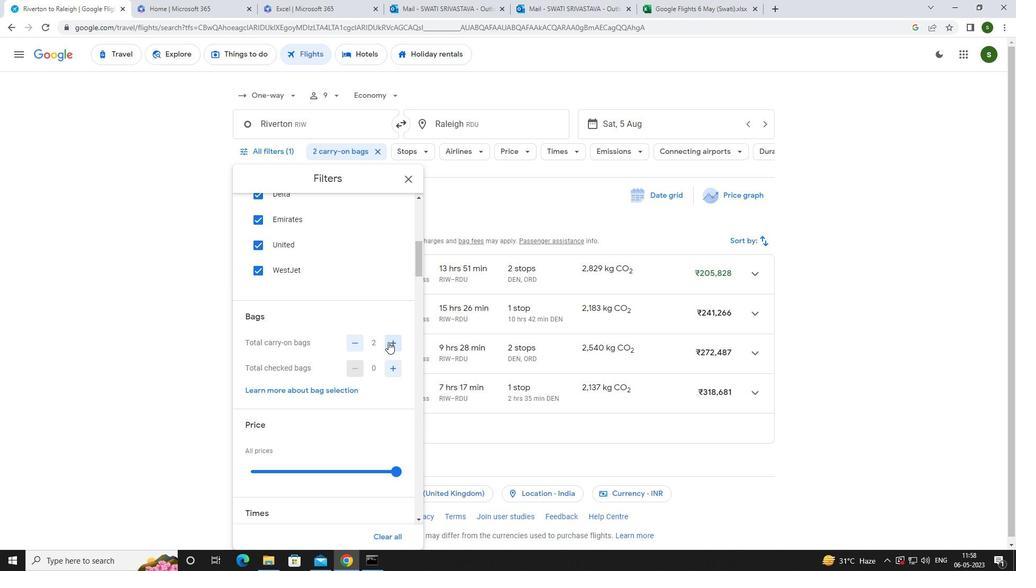 
Action: Mouse moved to (400, 367)
Screenshot: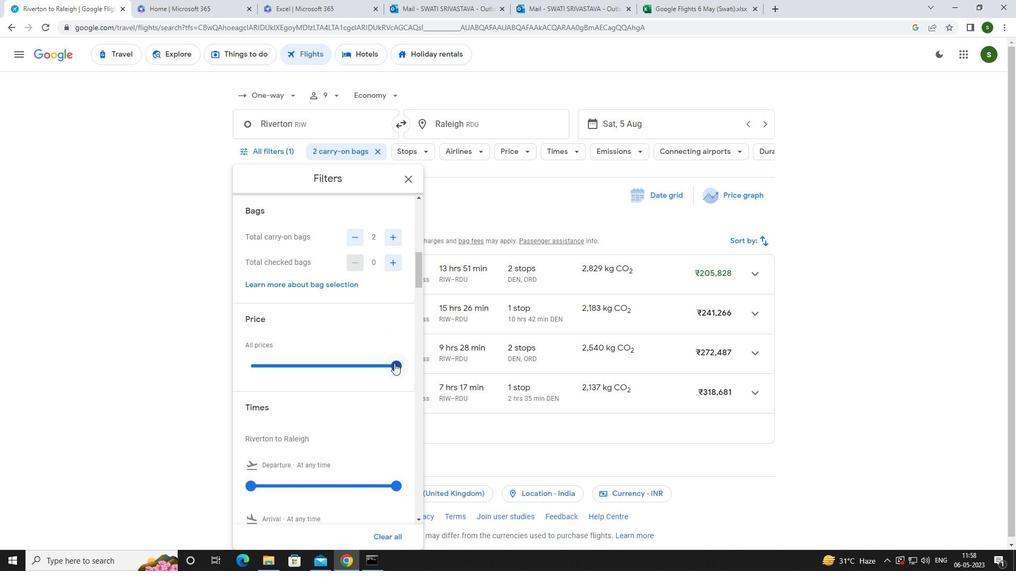 
Action: Mouse pressed left at (400, 367)
Screenshot: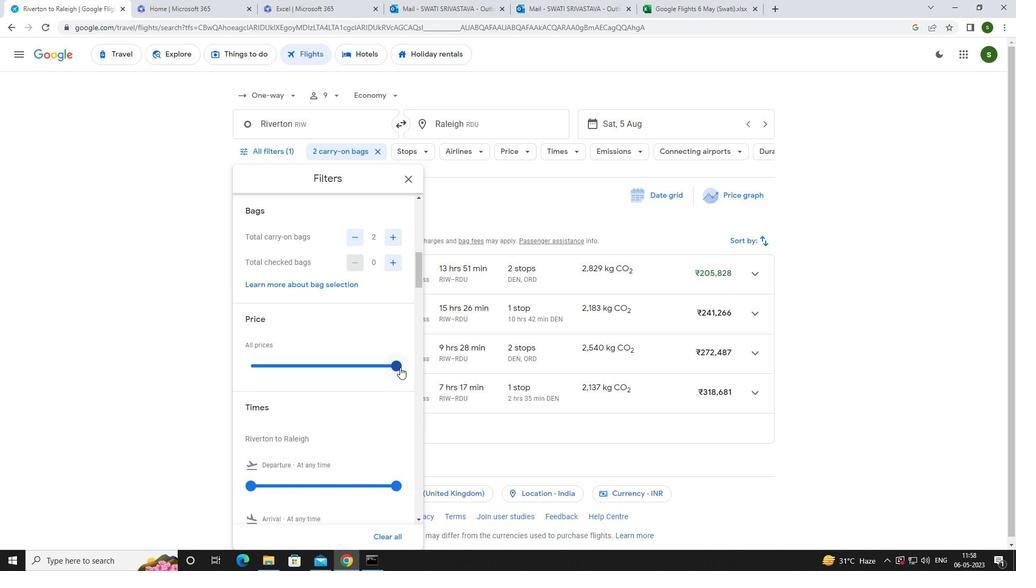 
Action: Mouse moved to (244, 373)
Screenshot: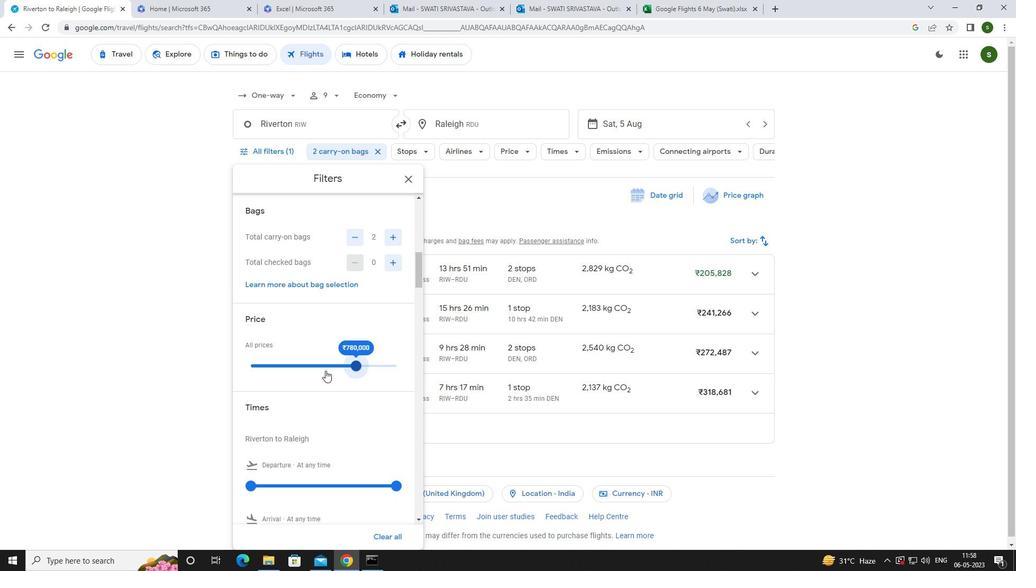 
Action: Mouse scrolled (244, 372) with delta (0, 0)
Screenshot: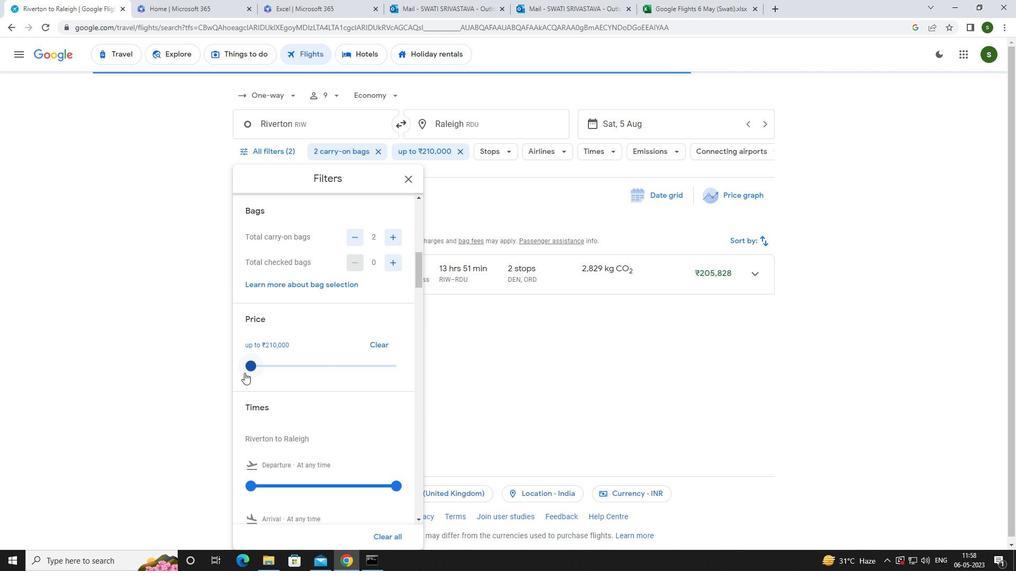 
Action: Mouse scrolled (244, 372) with delta (0, 0)
Screenshot: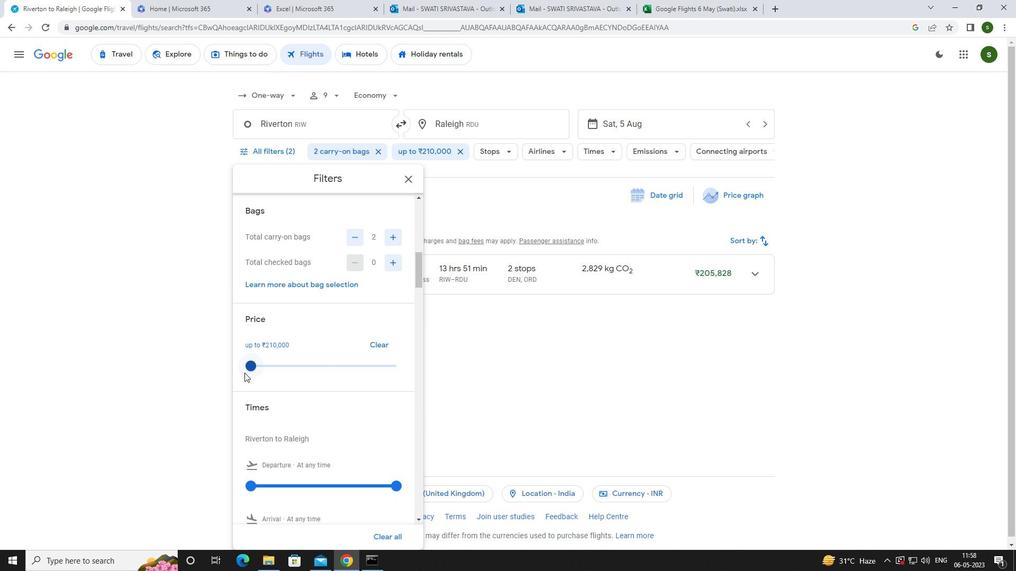 
Action: Mouse moved to (247, 382)
Screenshot: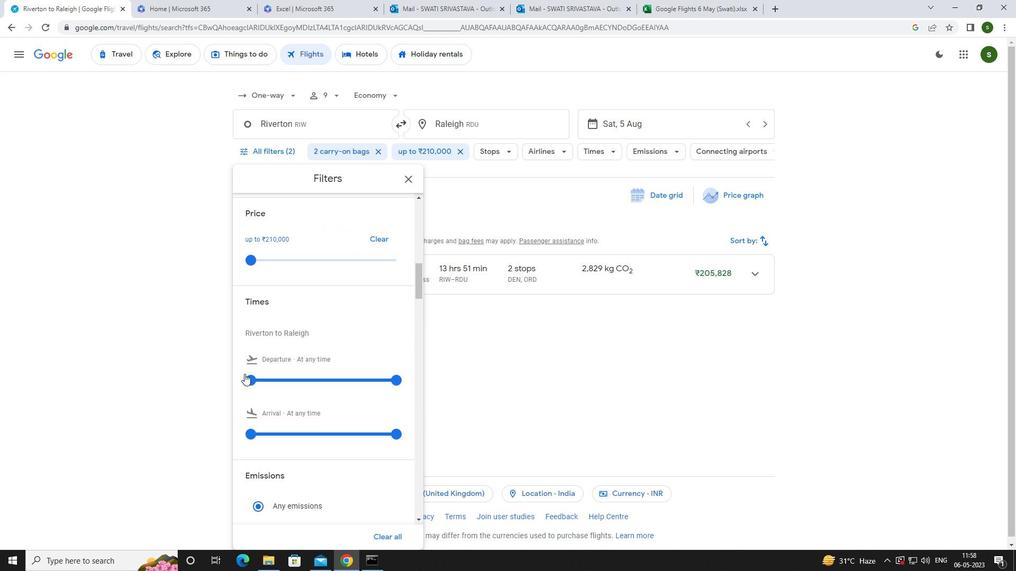 
Action: Mouse pressed left at (247, 382)
Screenshot: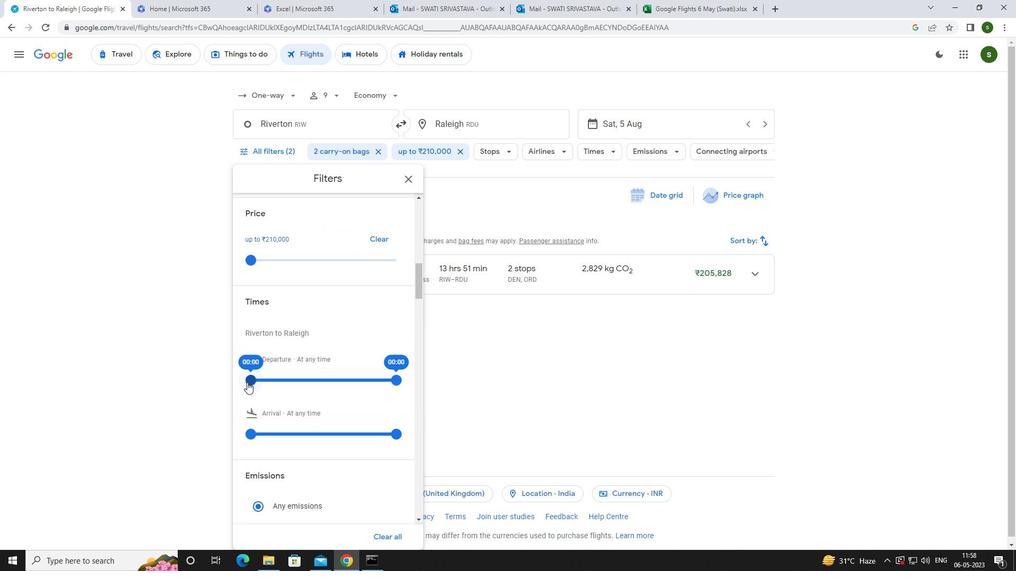 
Action: Mouse moved to (195, 367)
Screenshot: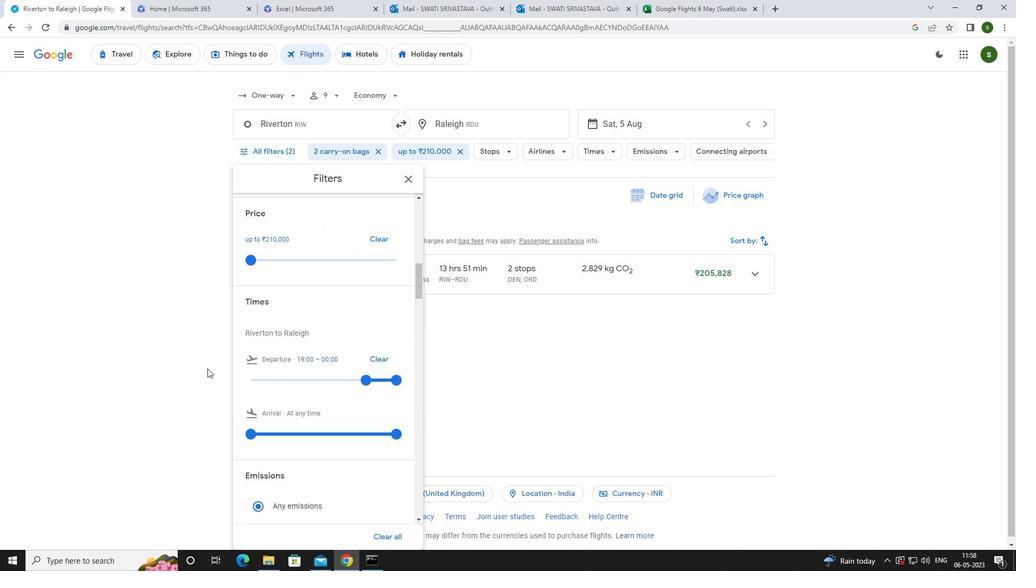 
Action: Mouse pressed left at (195, 367)
Screenshot: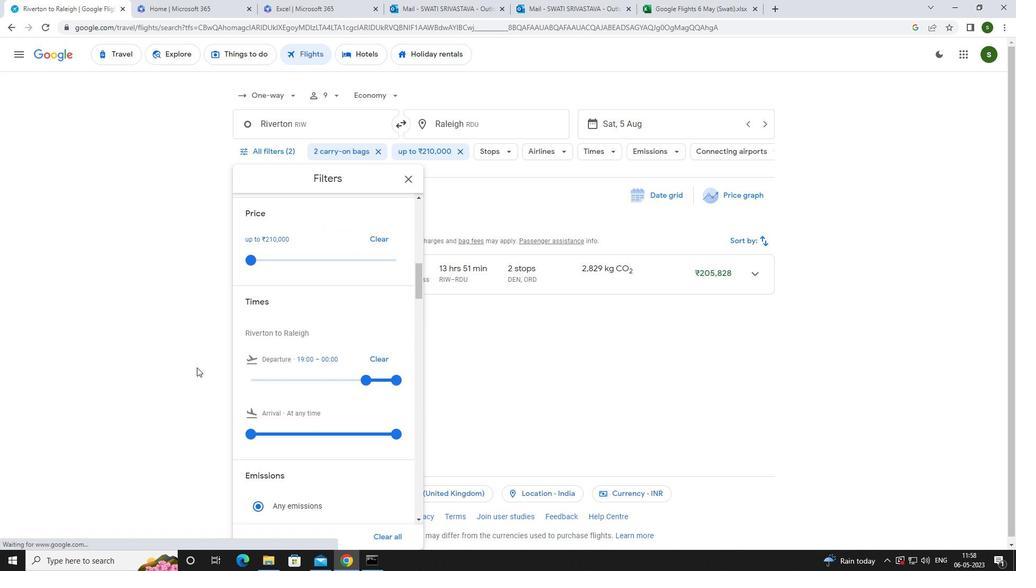 
